 Task: Add a condition where "Hours since ticket status open Is 60" in pending tickets.
Action: Mouse moved to (323, 472)
Screenshot: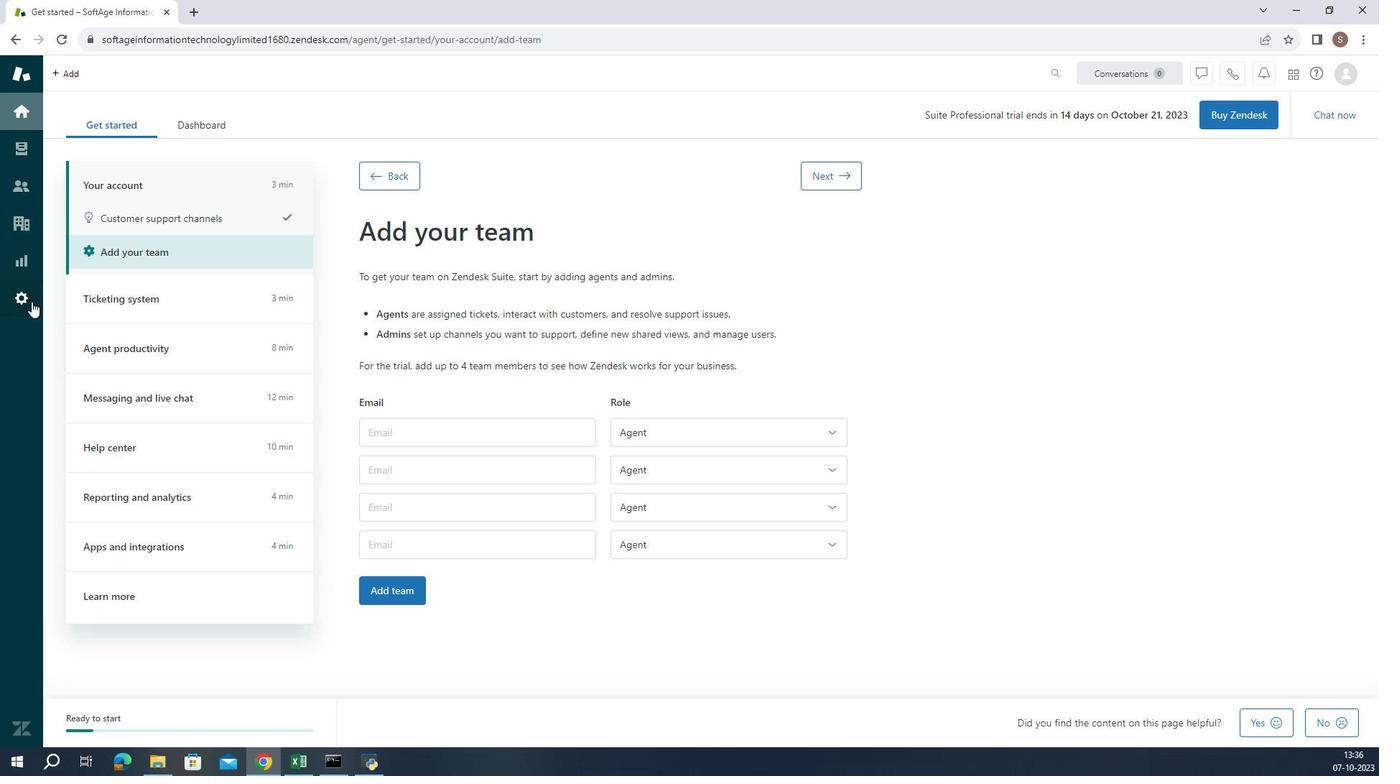 
Action: Mouse pressed left at (323, 472)
Screenshot: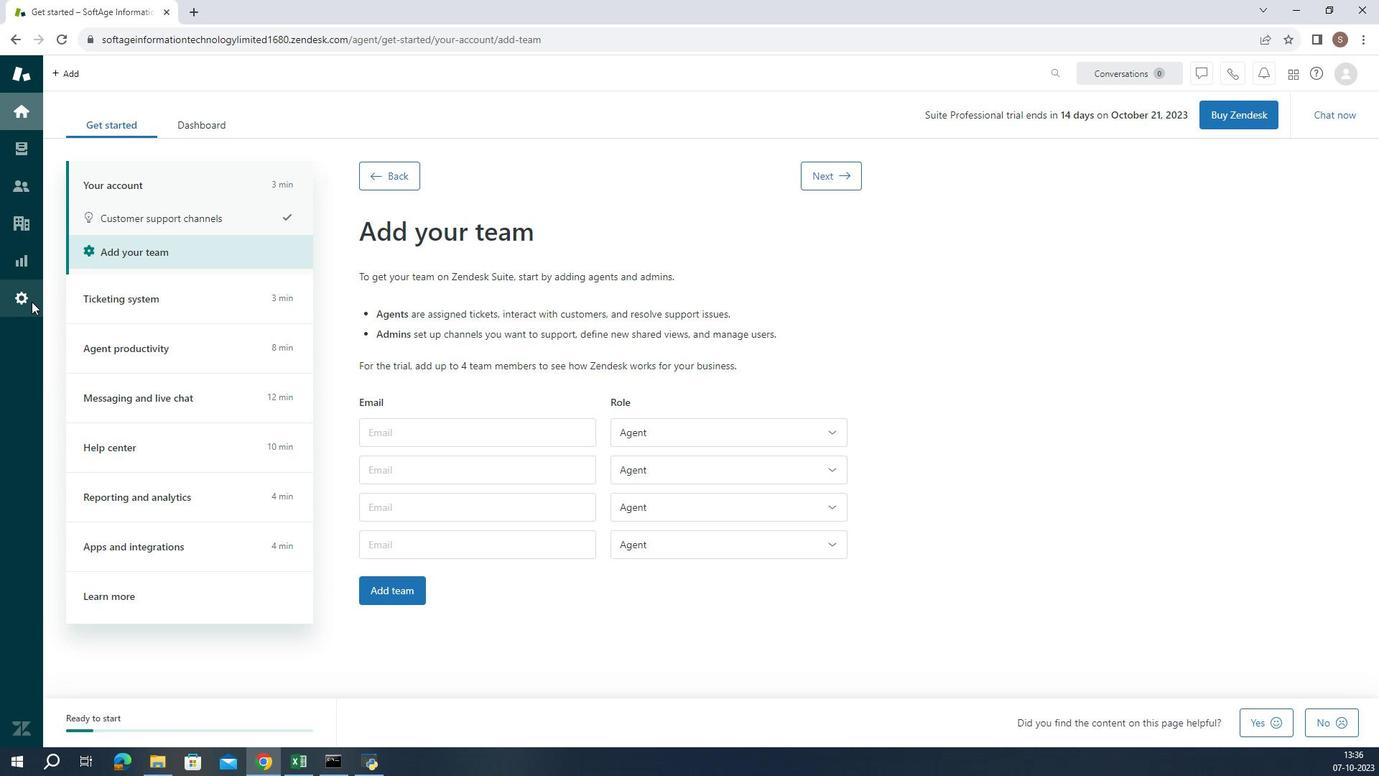 
Action: Mouse moved to (515, 498)
Screenshot: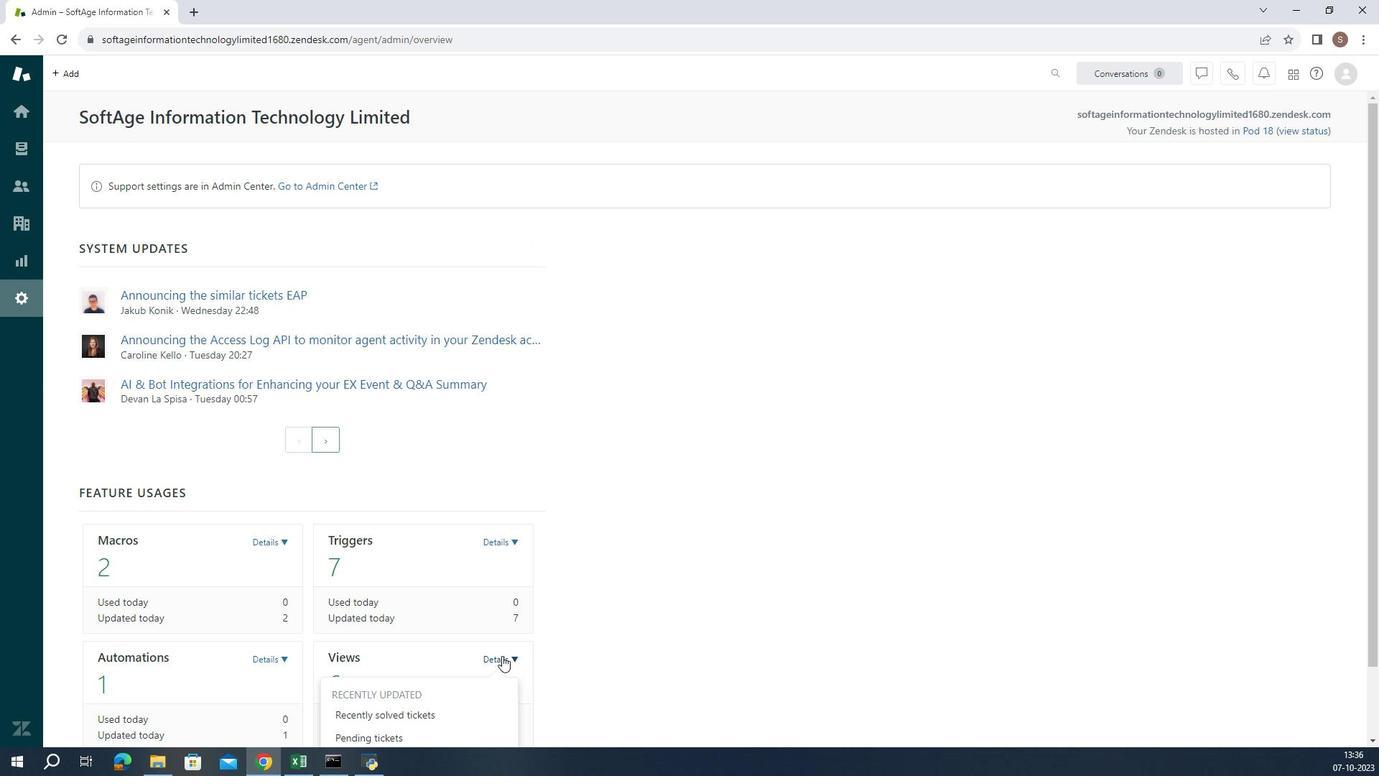 
Action: Mouse pressed left at (515, 498)
Screenshot: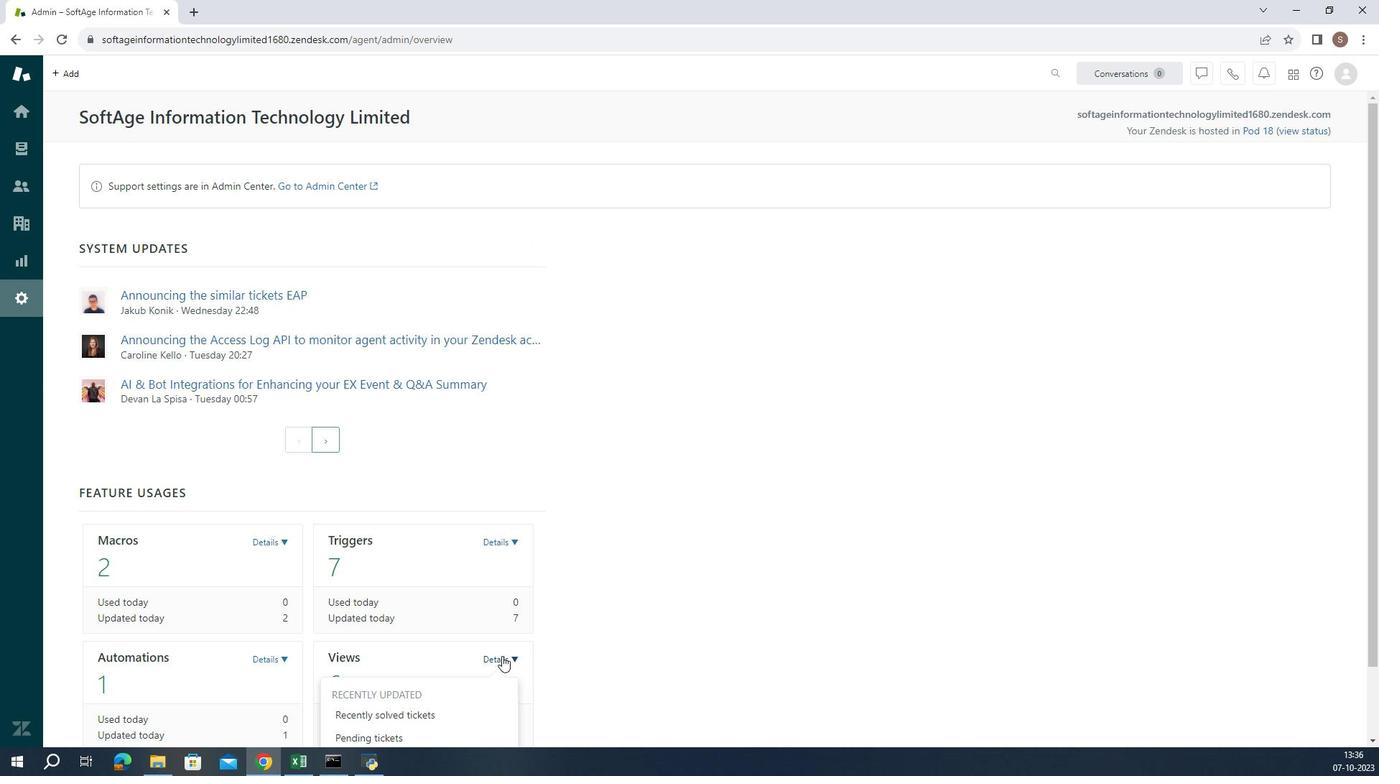 
Action: Mouse moved to (493, 503)
Screenshot: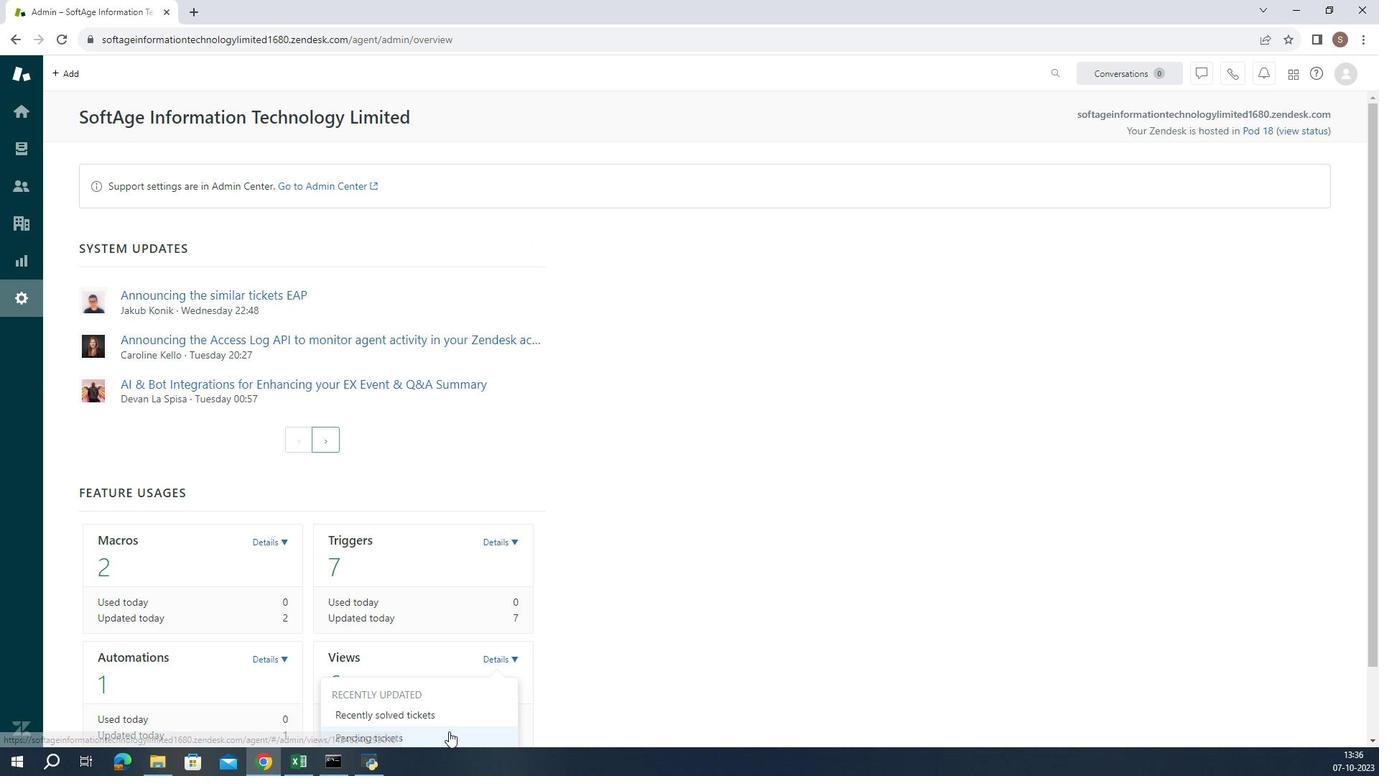 
Action: Mouse pressed left at (493, 503)
Screenshot: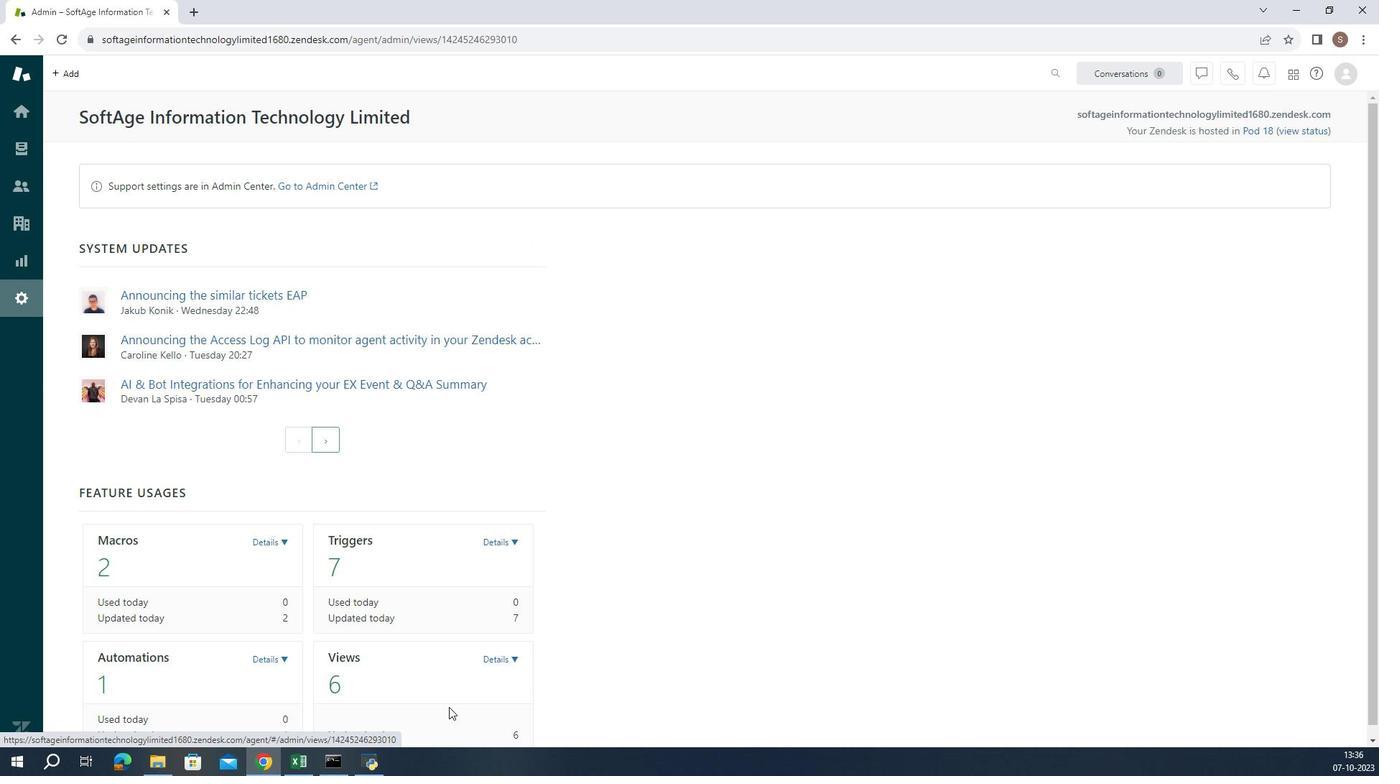 
Action: Mouse moved to (418, 485)
Screenshot: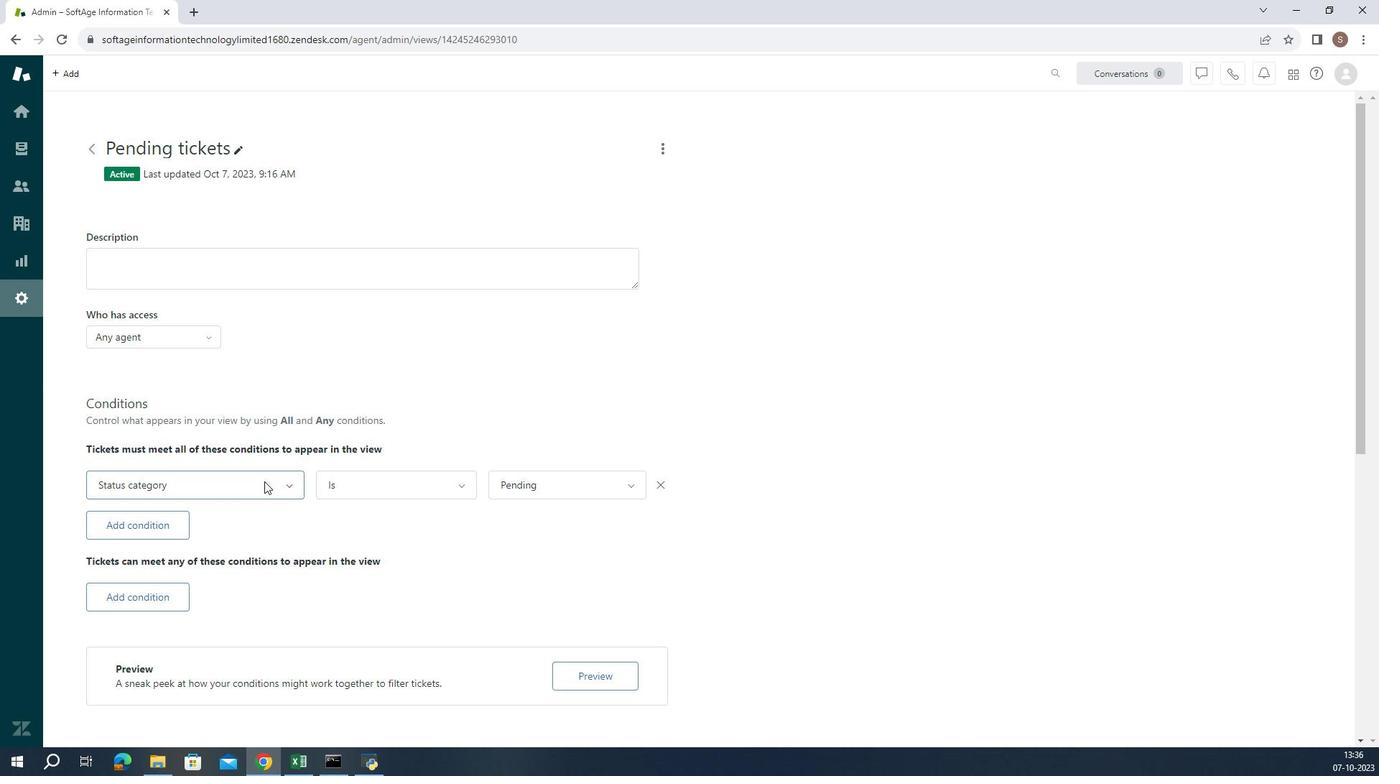 
Action: Mouse pressed left at (418, 485)
Screenshot: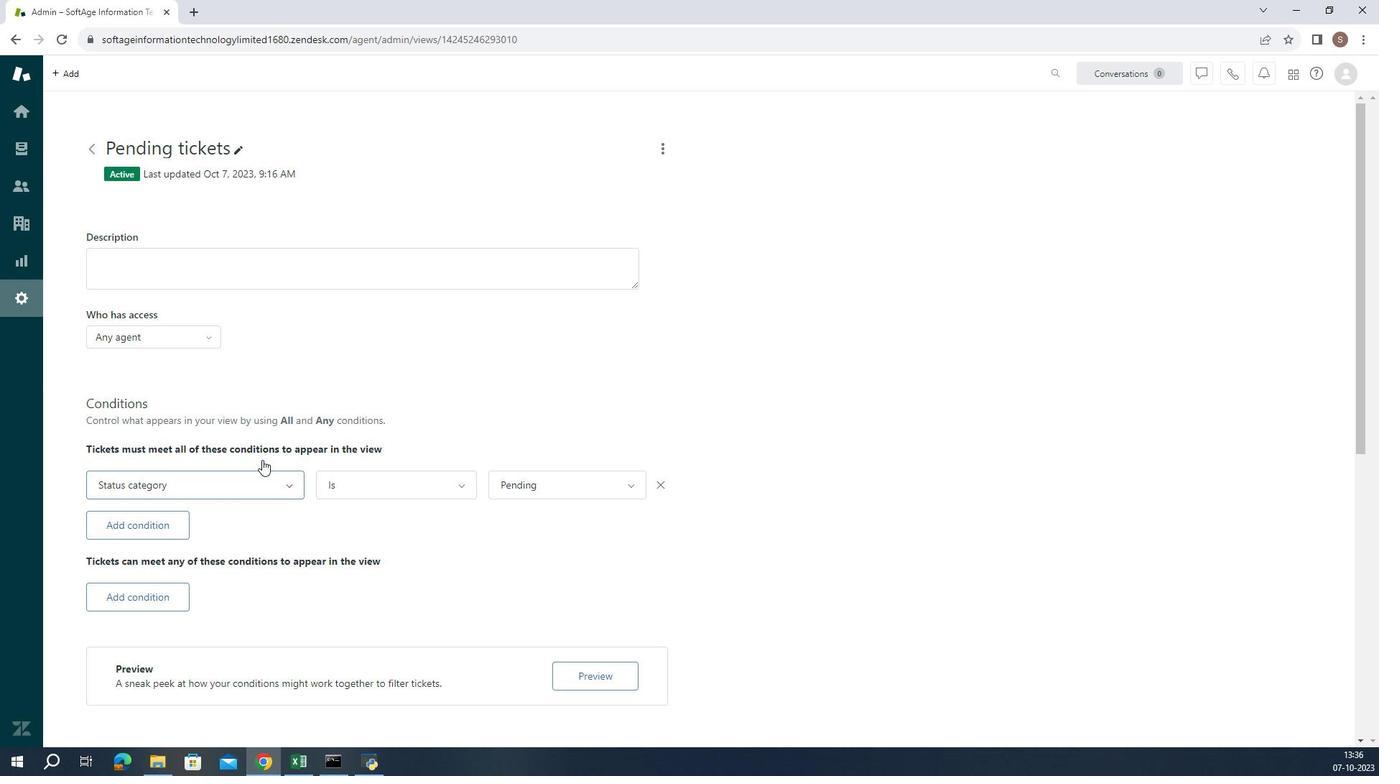 
Action: Mouse moved to (416, 477)
Screenshot: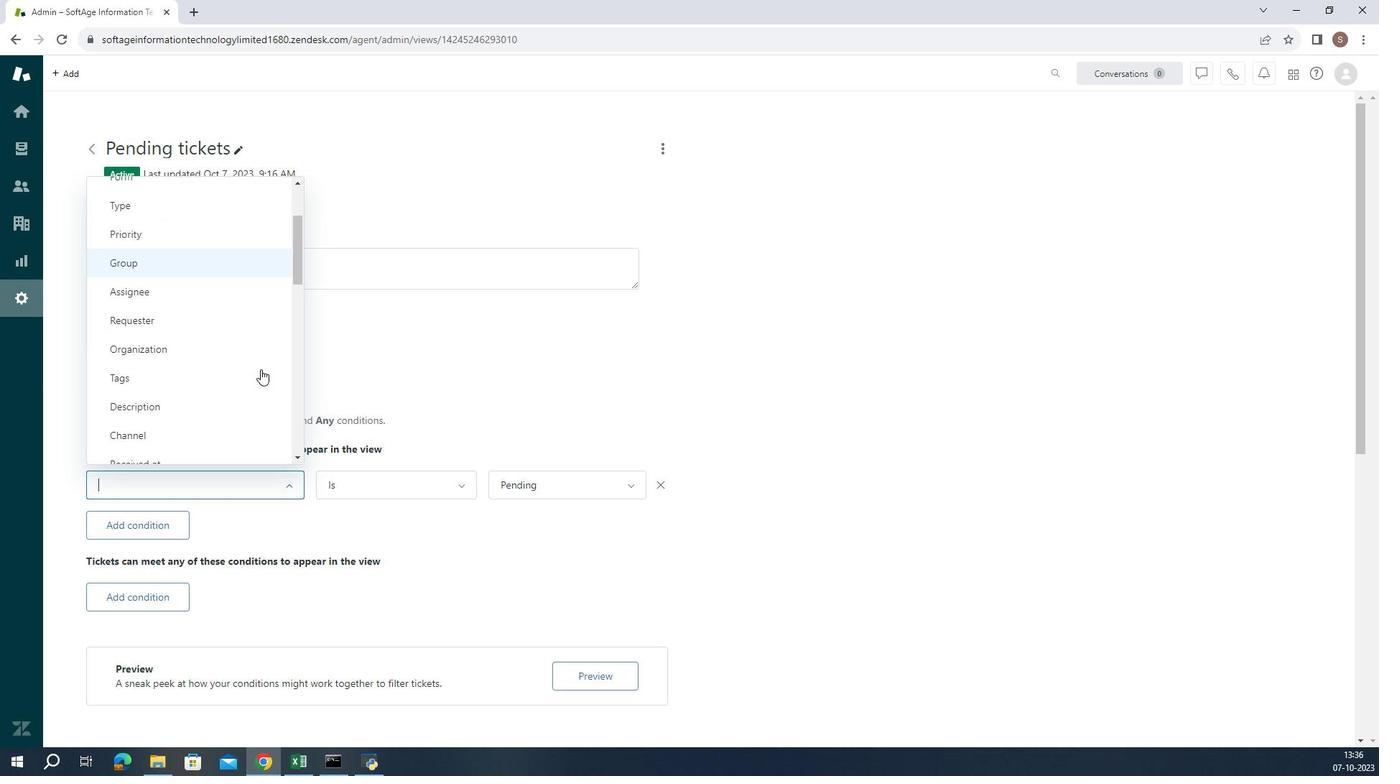 
Action: Mouse scrolled (416, 477) with delta (0, 0)
Screenshot: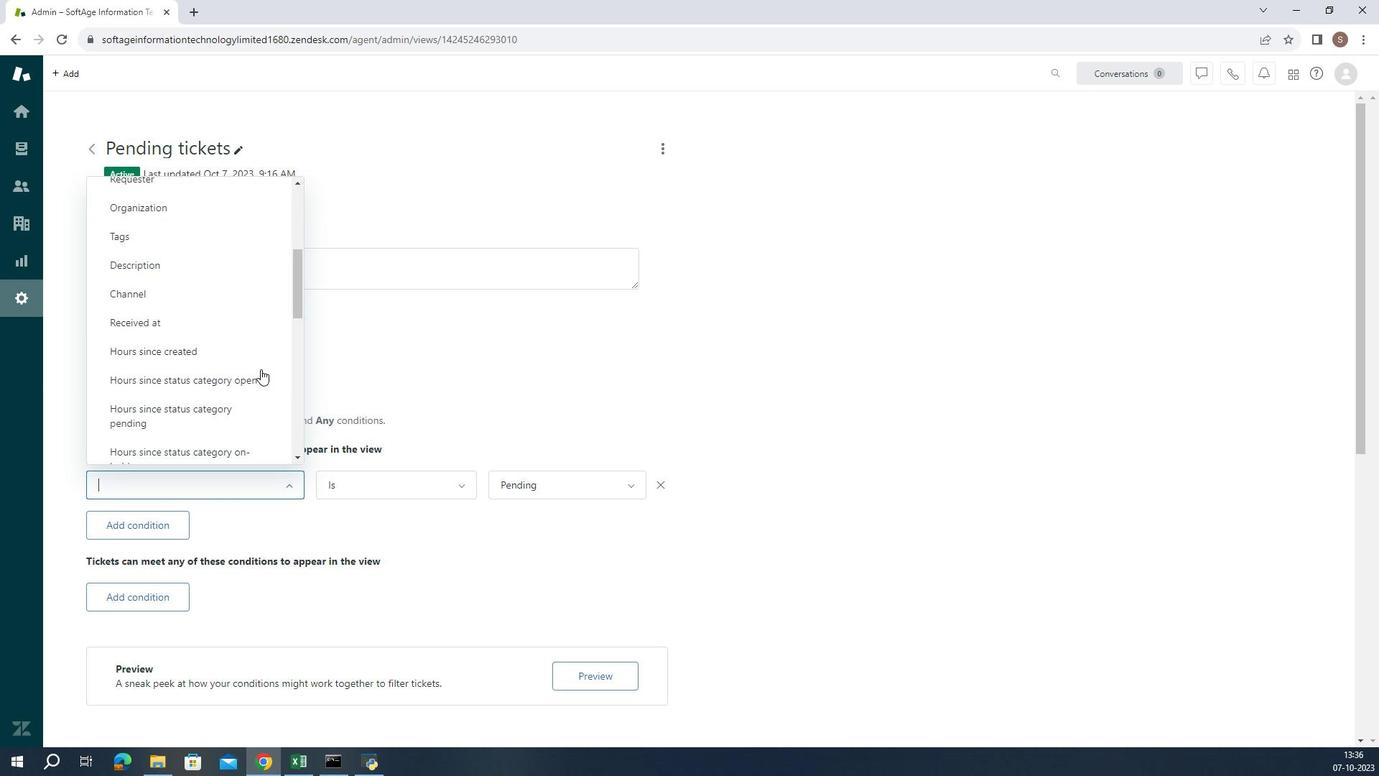 
Action: Mouse scrolled (416, 477) with delta (0, 0)
Screenshot: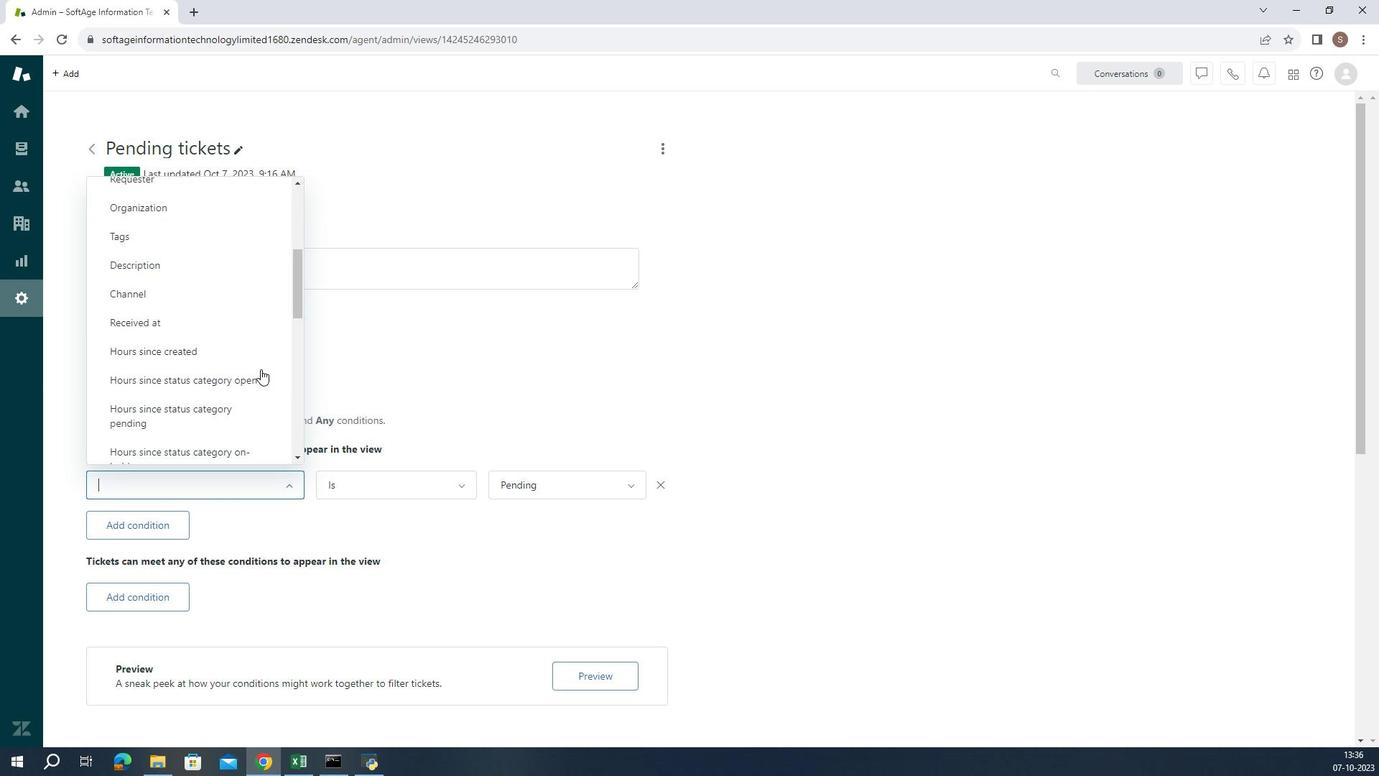 
Action: Mouse scrolled (416, 477) with delta (0, 0)
Screenshot: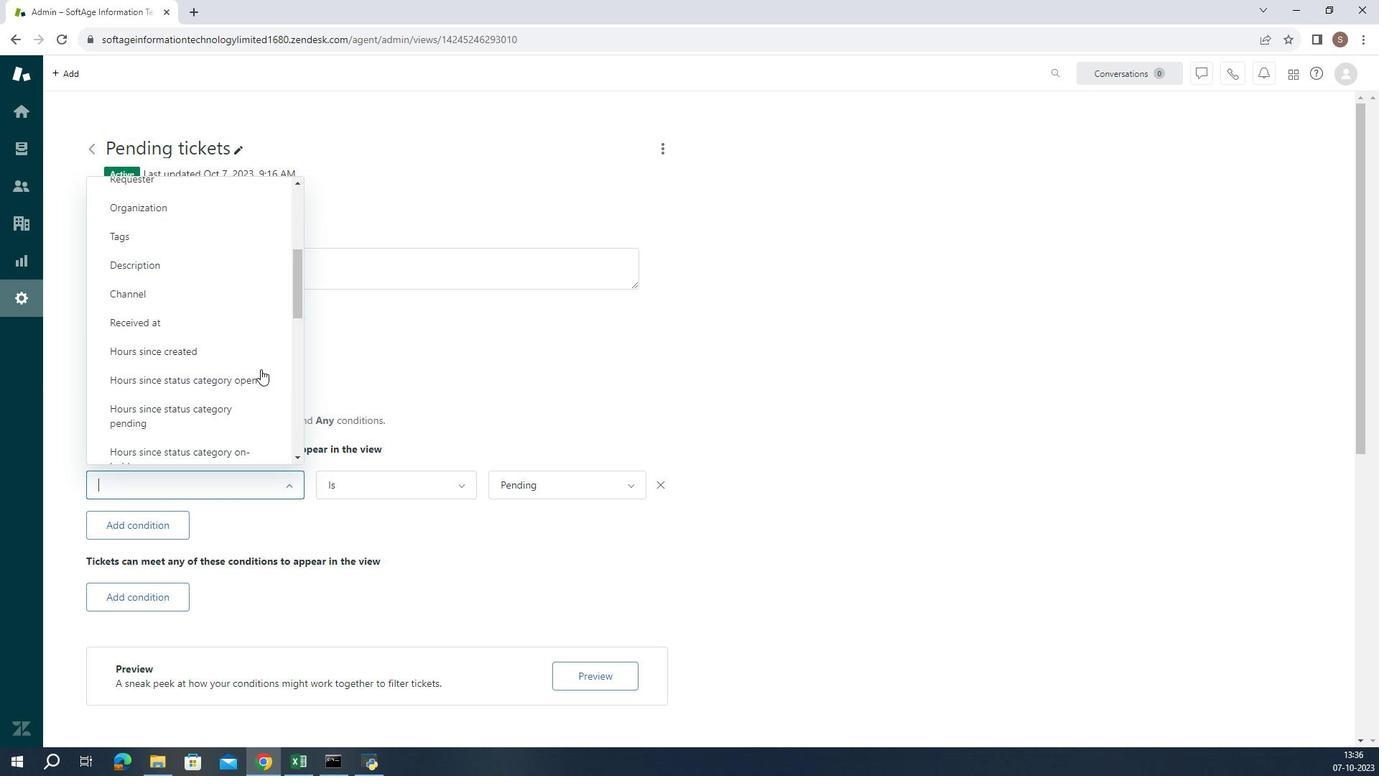 
Action: Mouse scrolled (416, 477) with delta (0, 0)
Screenshot: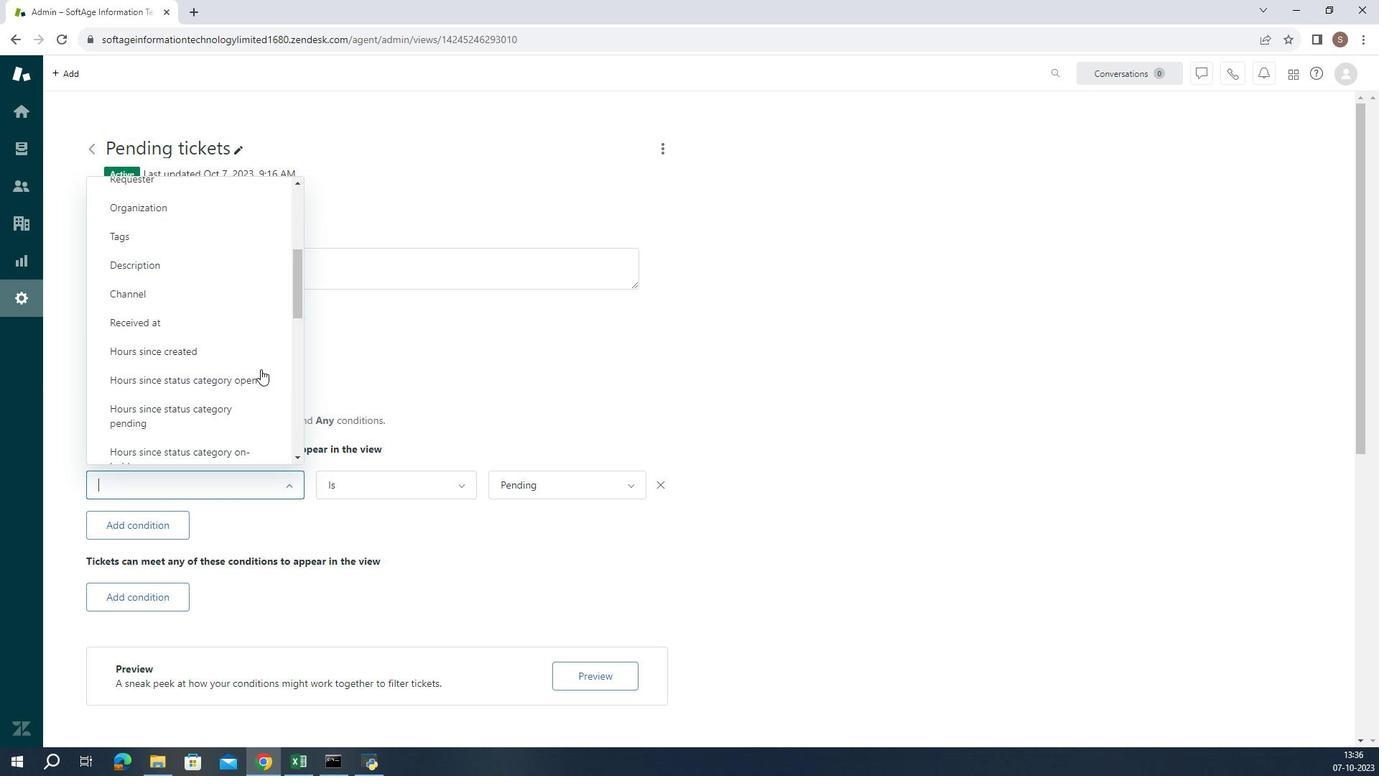 
Action: Mouse scrolled (416, 477) with delta (0, 0)
Screenshot: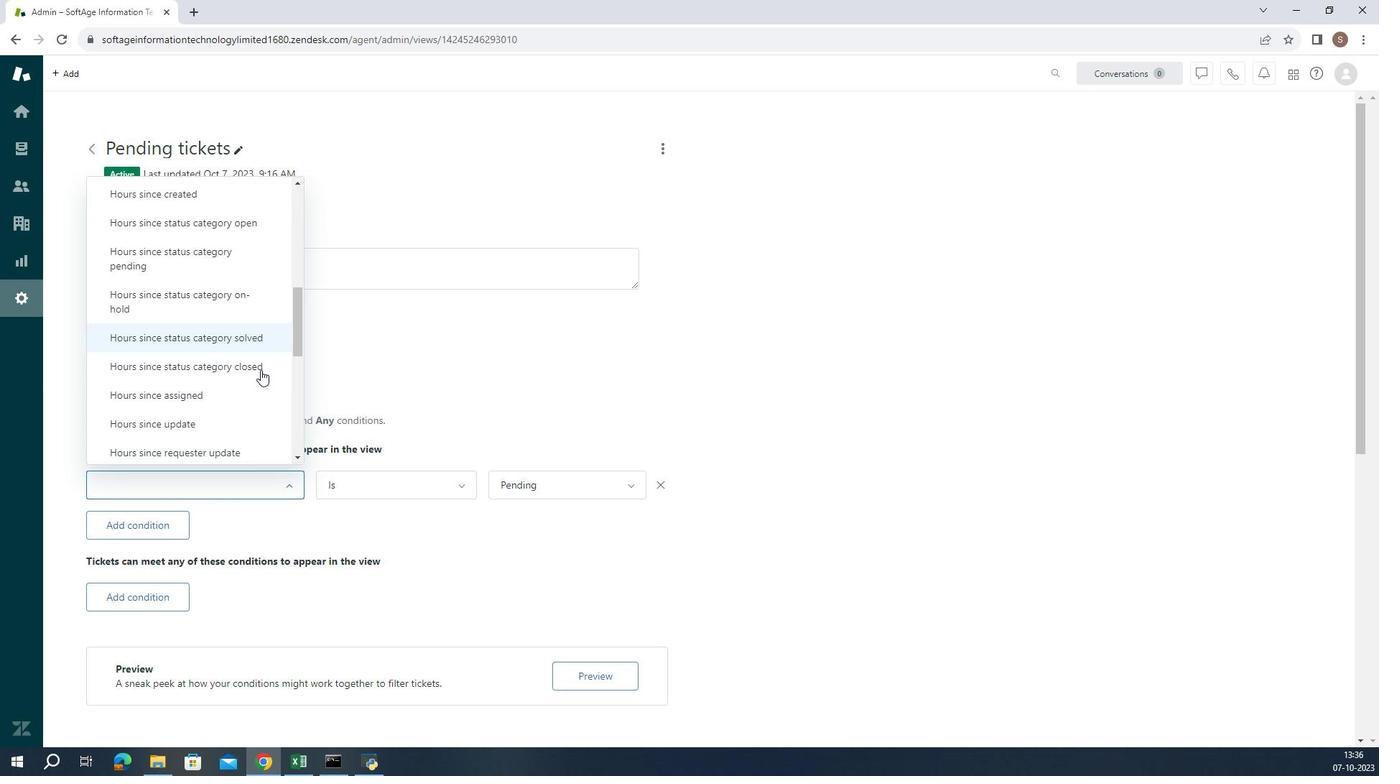 
Action: Mouse scrolled (416, 477) with delta (0, 0)
Screenshot: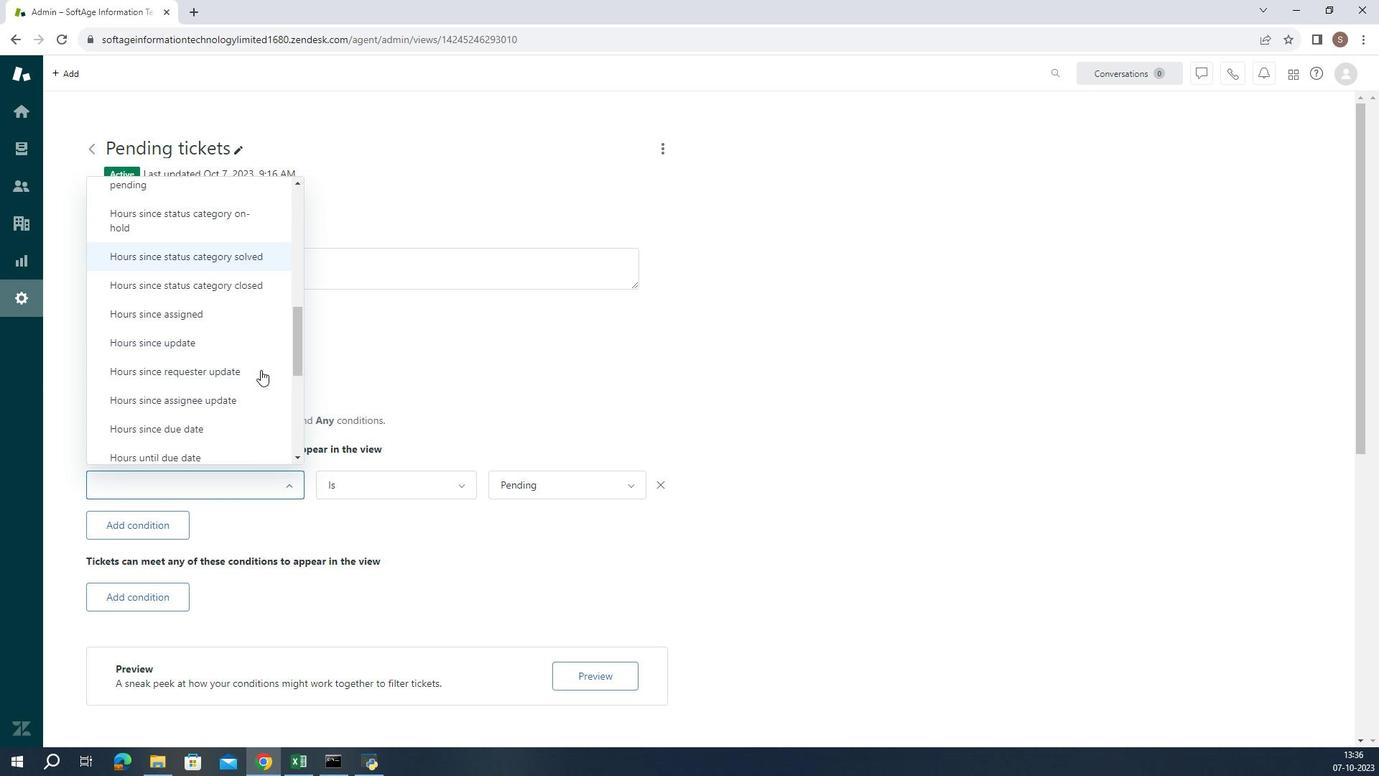 
Action: Mouse scrolled (416, 477) with delta (0, 0)
Screenshot: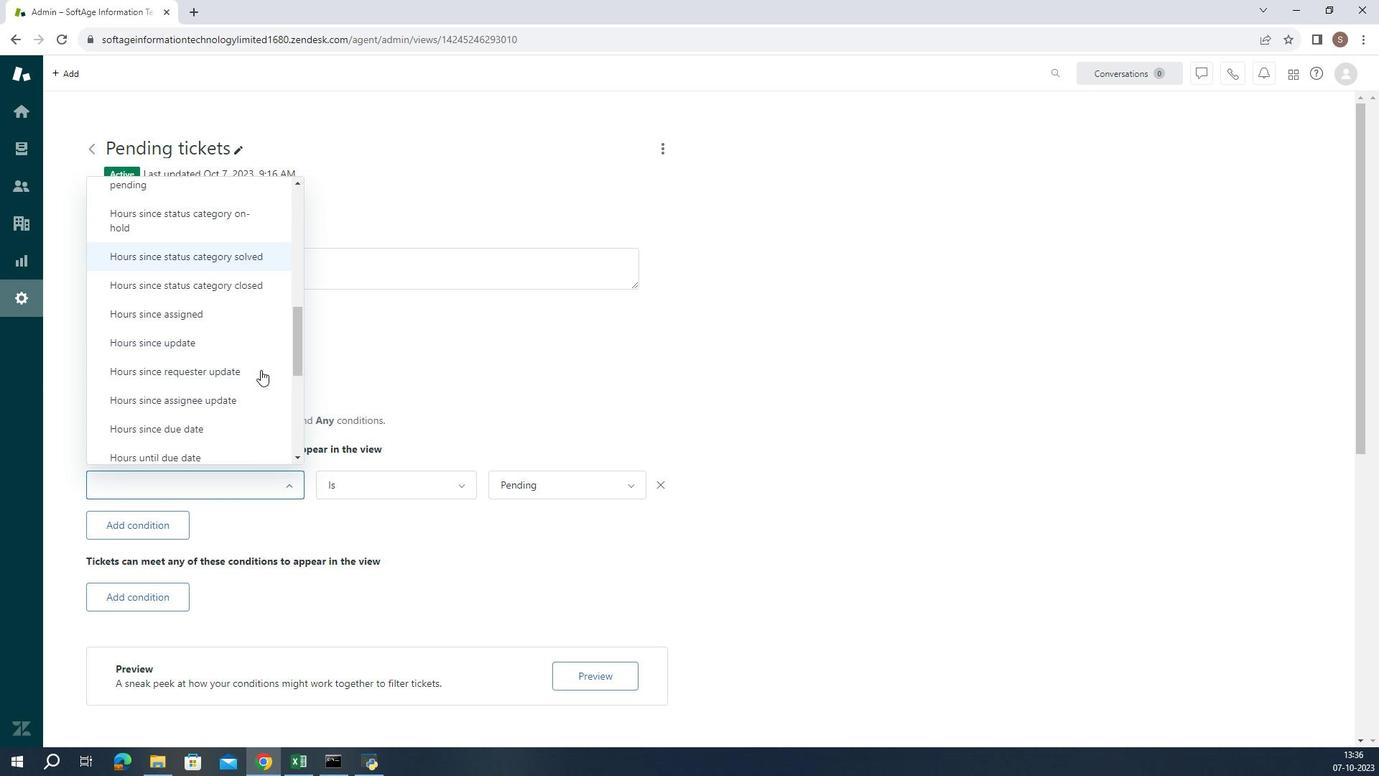
Action: Mouse moved to (408, 477)
Screenshot: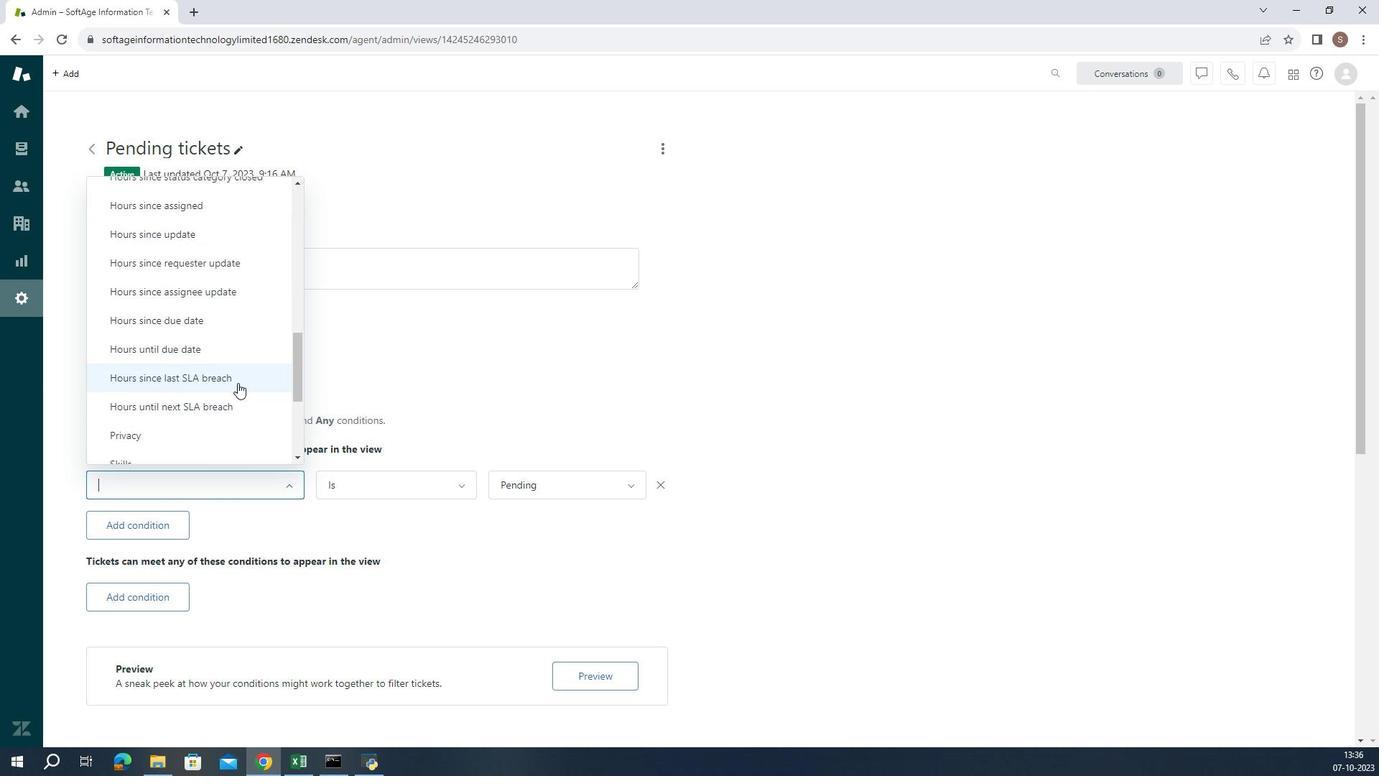 
Action: Mouse scrolled (408, 477) with delta (0, 0)
Screenshot: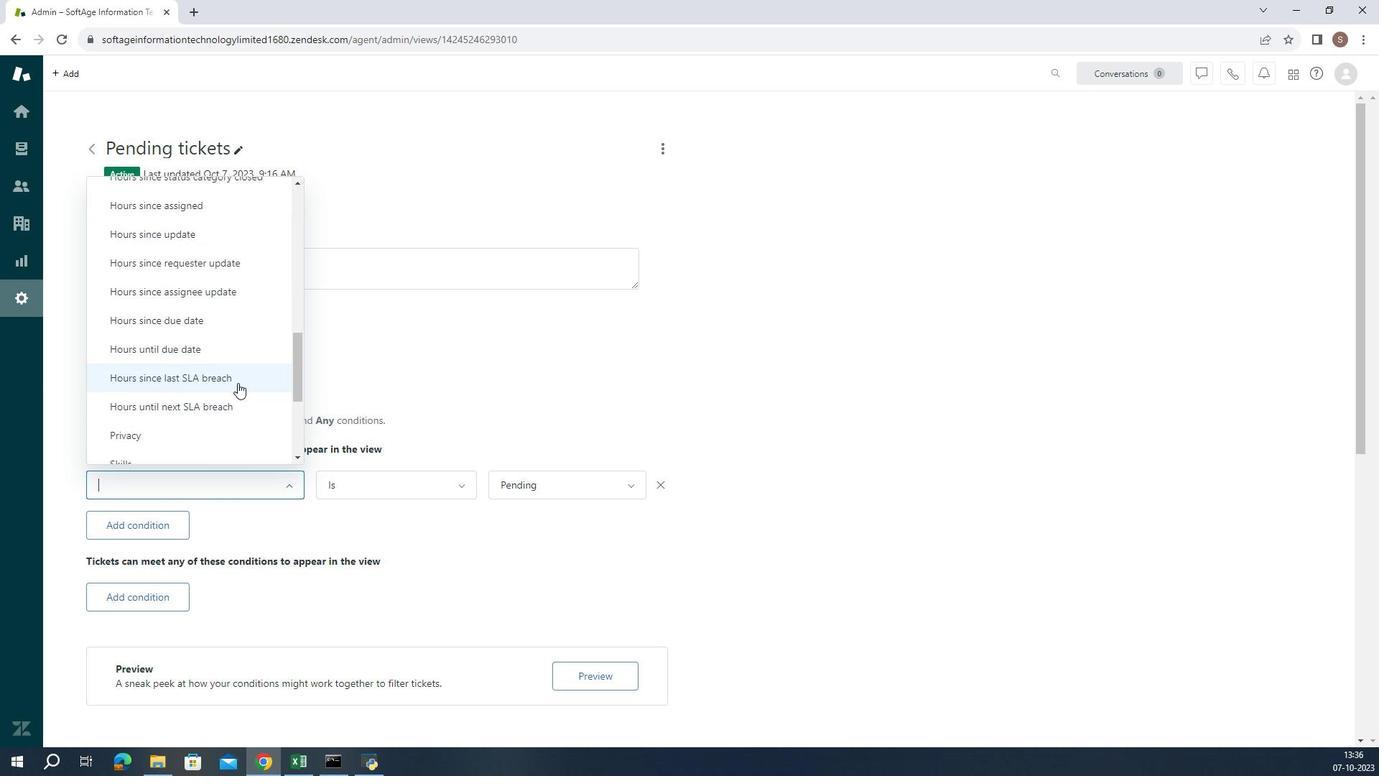 
Action: Mouse moved to (407, 477)
Screenshot: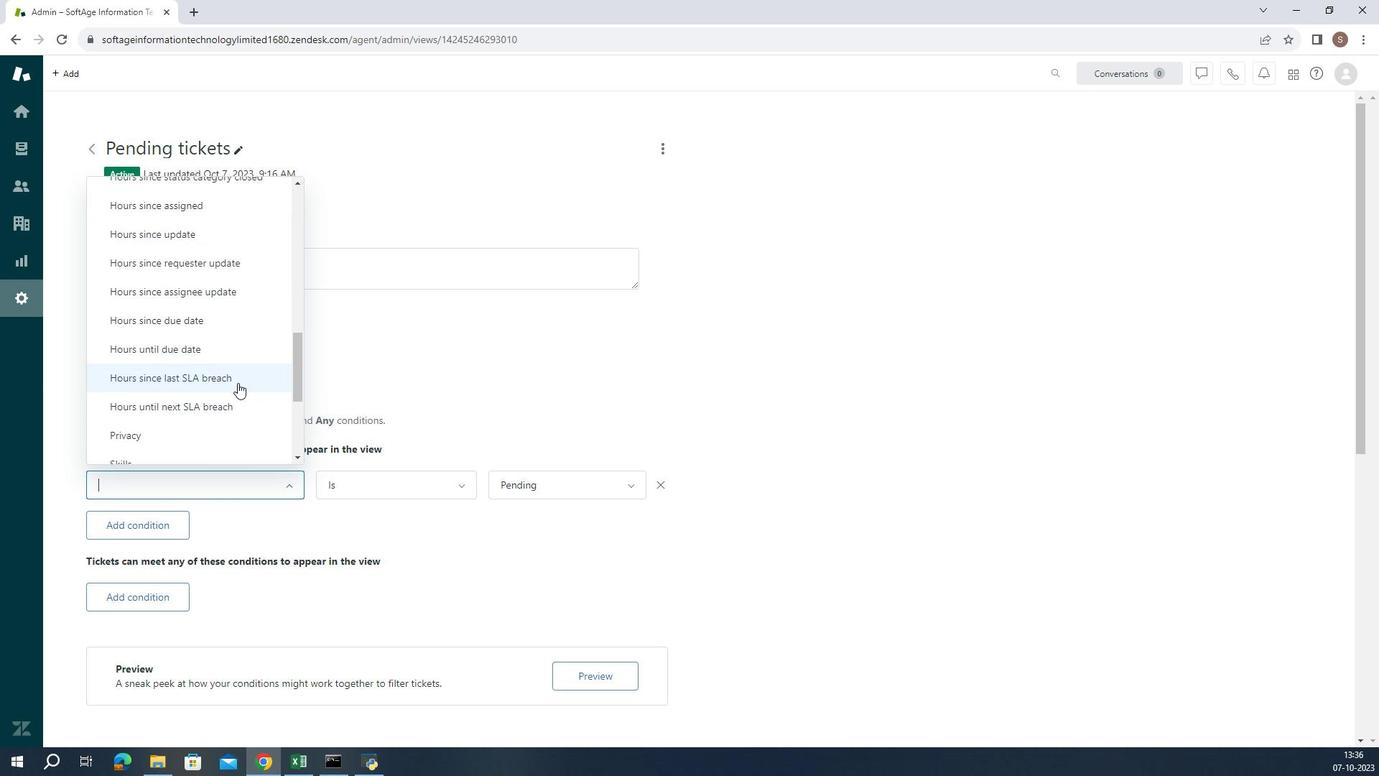 
Action: Mouse scrolled (407, 477) with delta (0, 0)
Screenshot: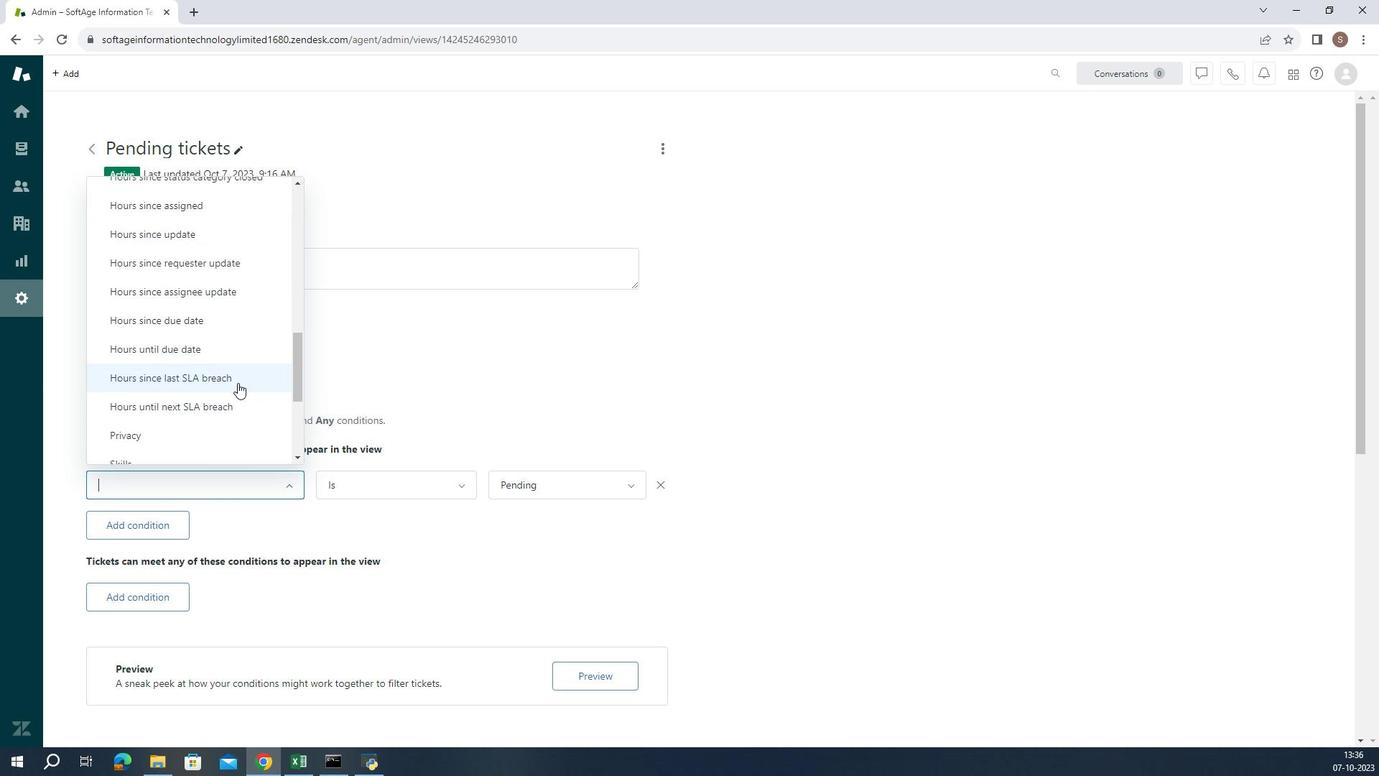 
Action: Mouse moved to (400, 477)
Screenshot: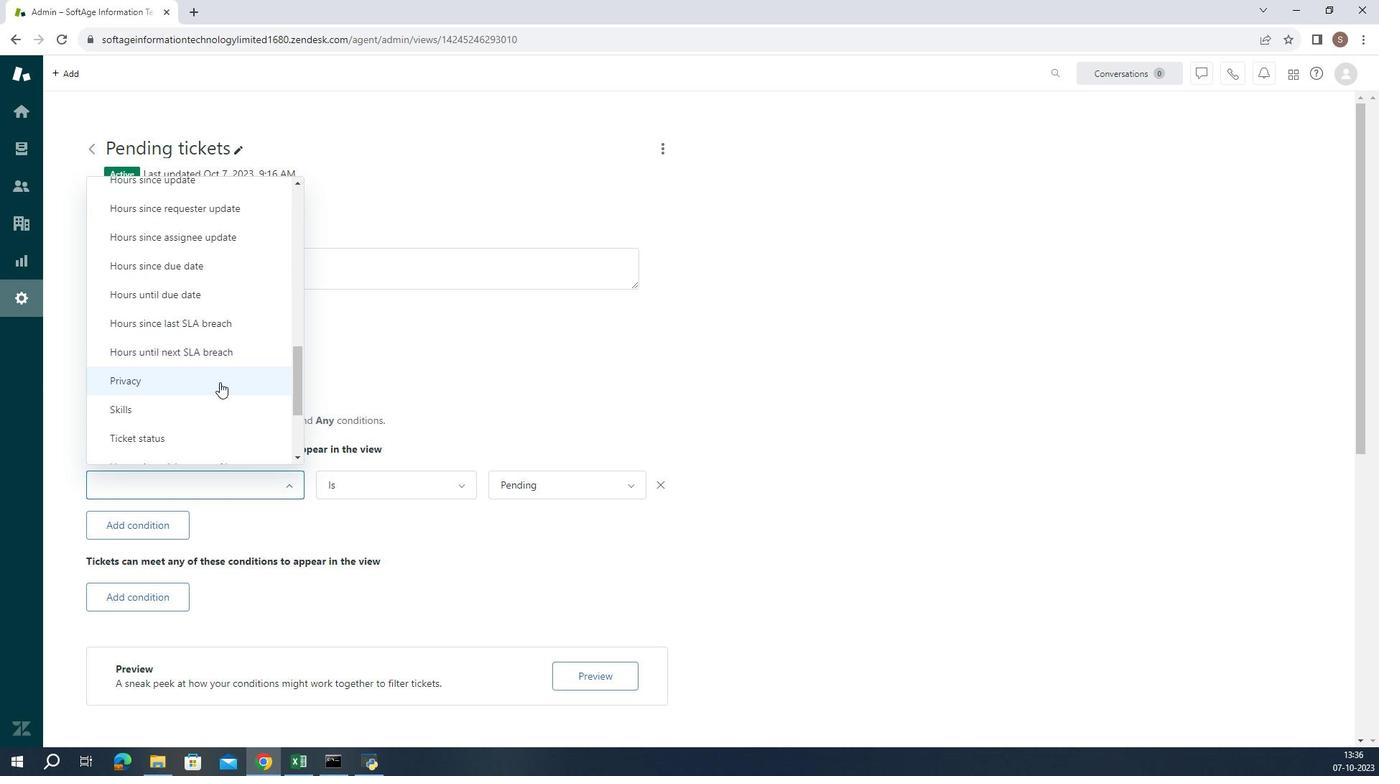 
Action: Mouse scrolled (400, 477) with delta (0, 0)
Screenshot: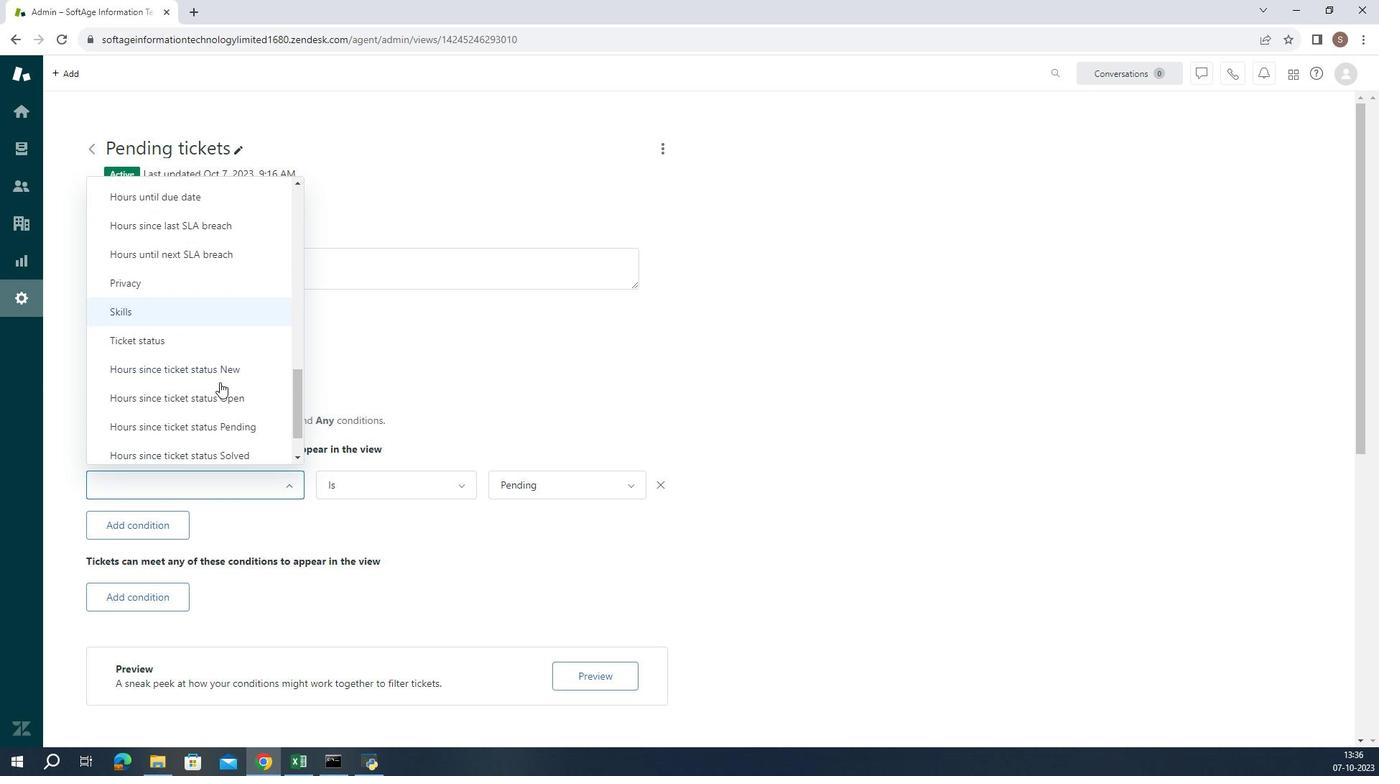 
Action: Mouse scrolled (400, 477) with delta (0, 0)
Screenshot: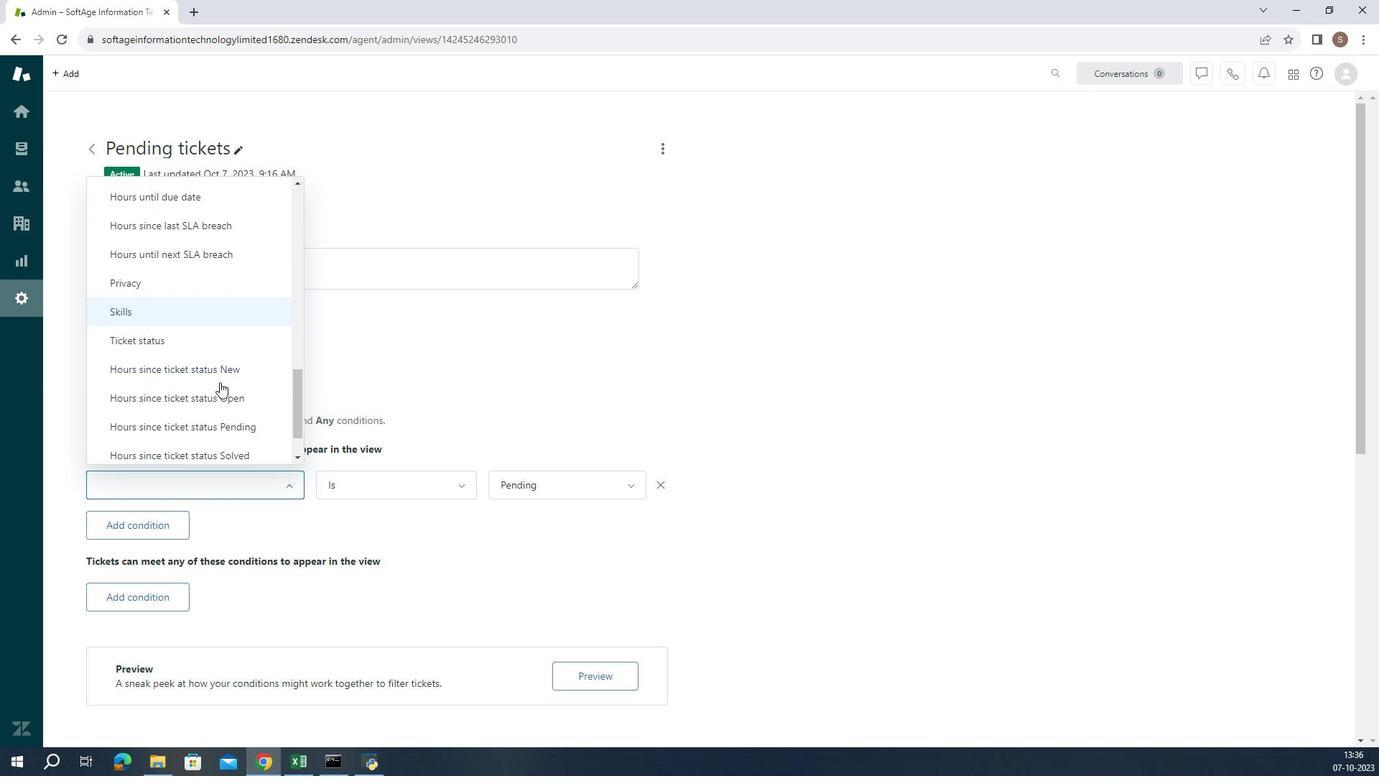 
Action: Mouse moved to (401, 477)
Screenshot: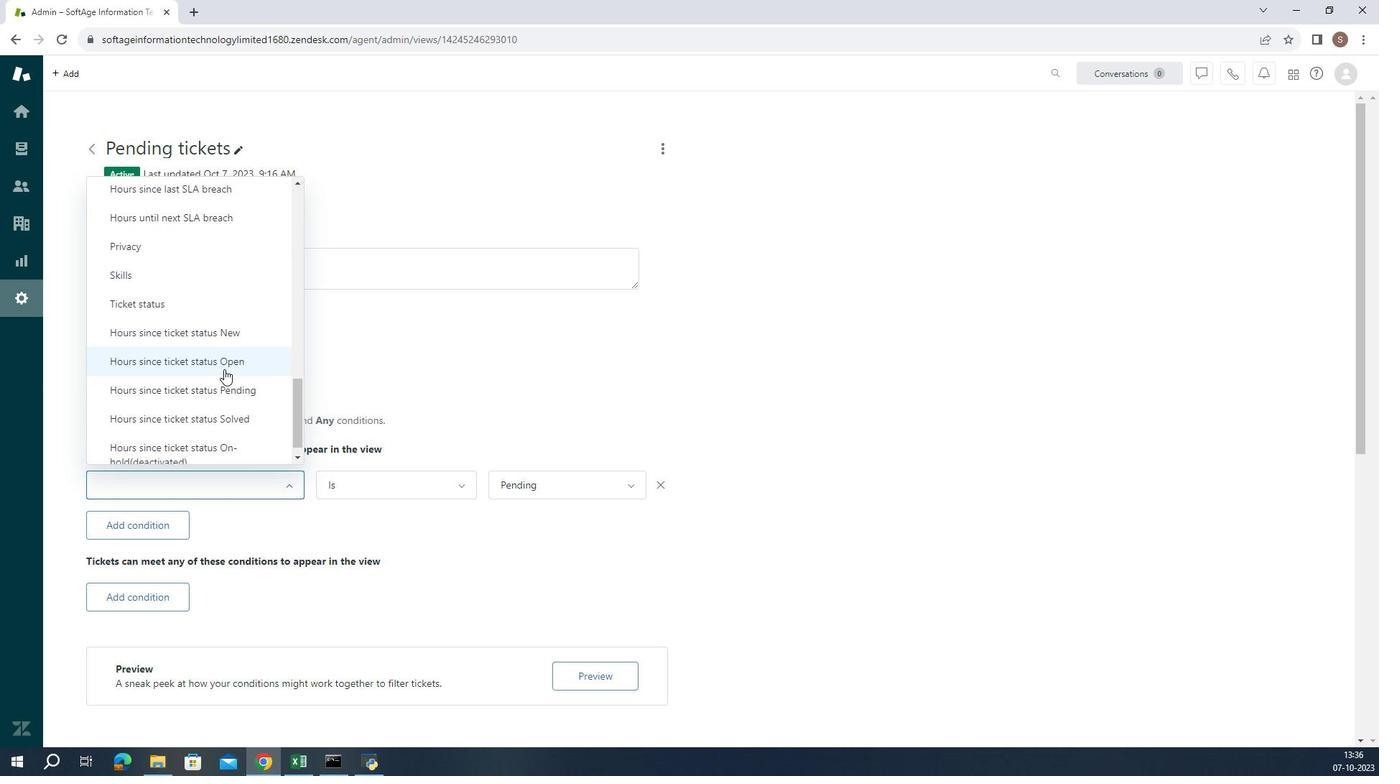 
Action: Mouse pressed left at (401, 477)
Screenshot: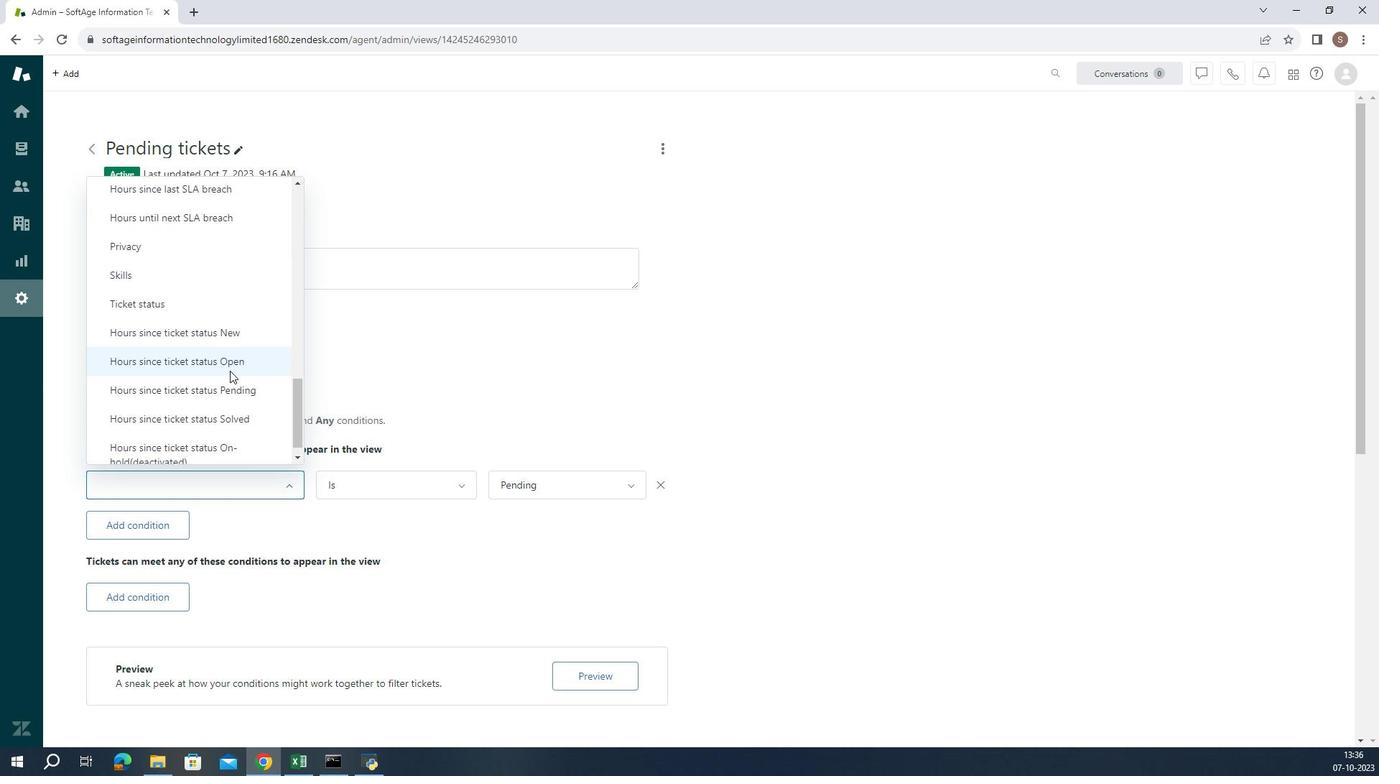 
Action: Mouse moved to (476, 485)
Screenshot: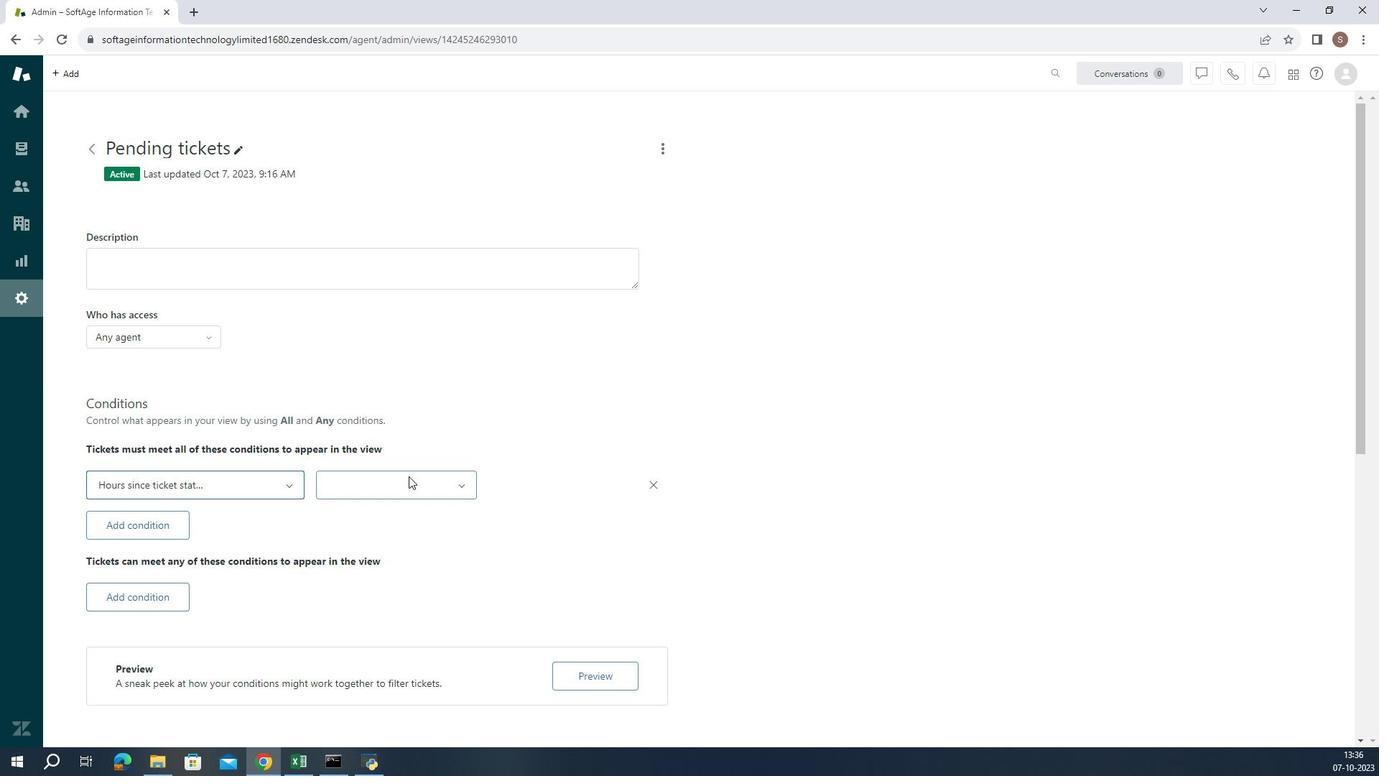 
Action: Mouse pressed left at (476, 485)
Screenshot: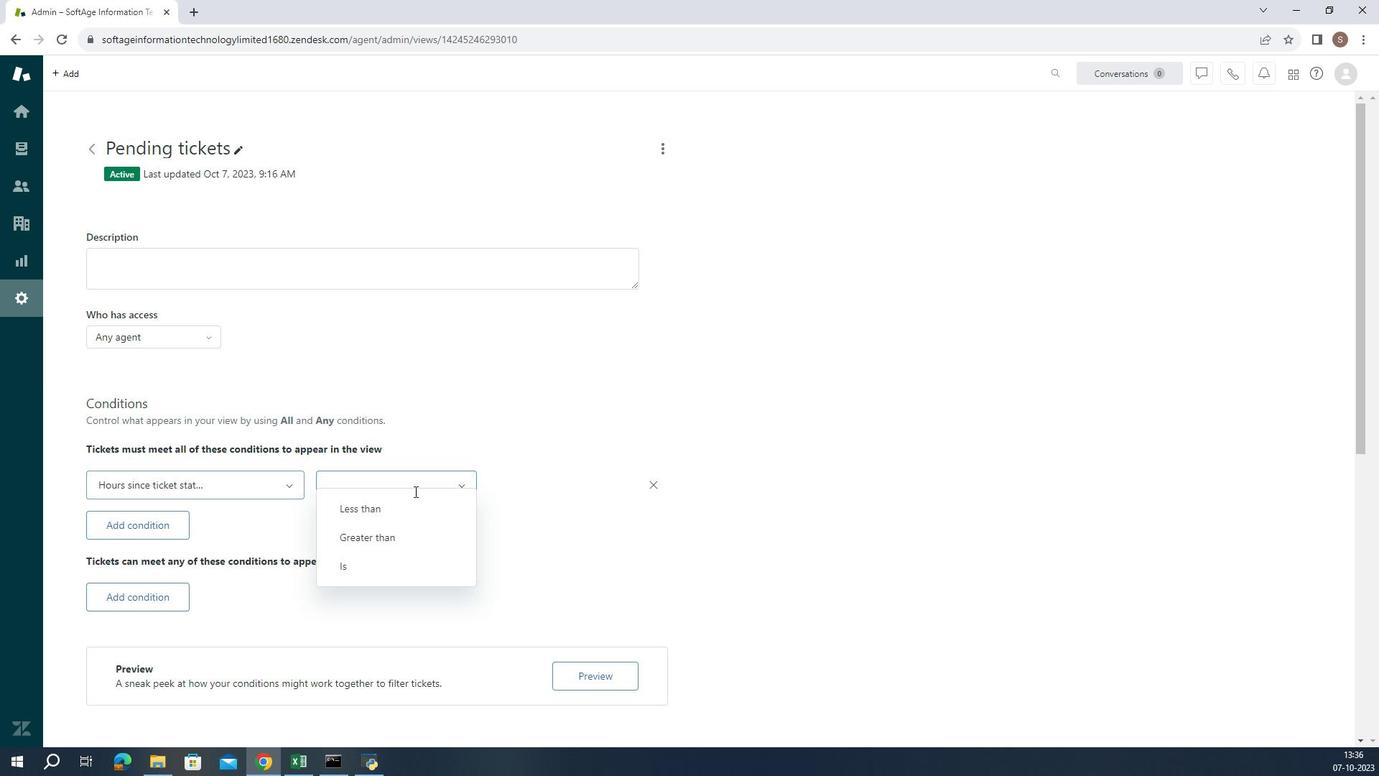 
Action: Mouse moved to (477, 493)
Screenshot: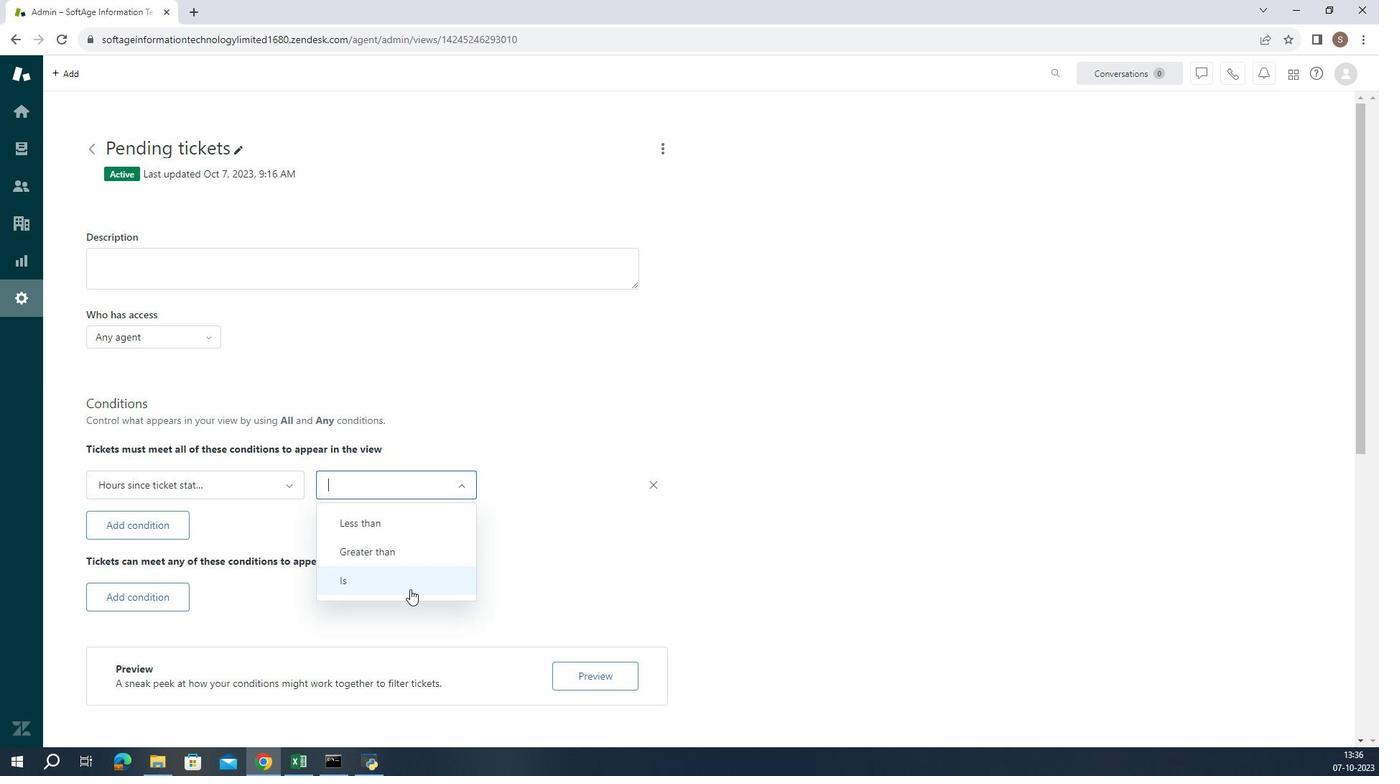 
Action: Mouse pressed left at (477, 493)
Screenshot: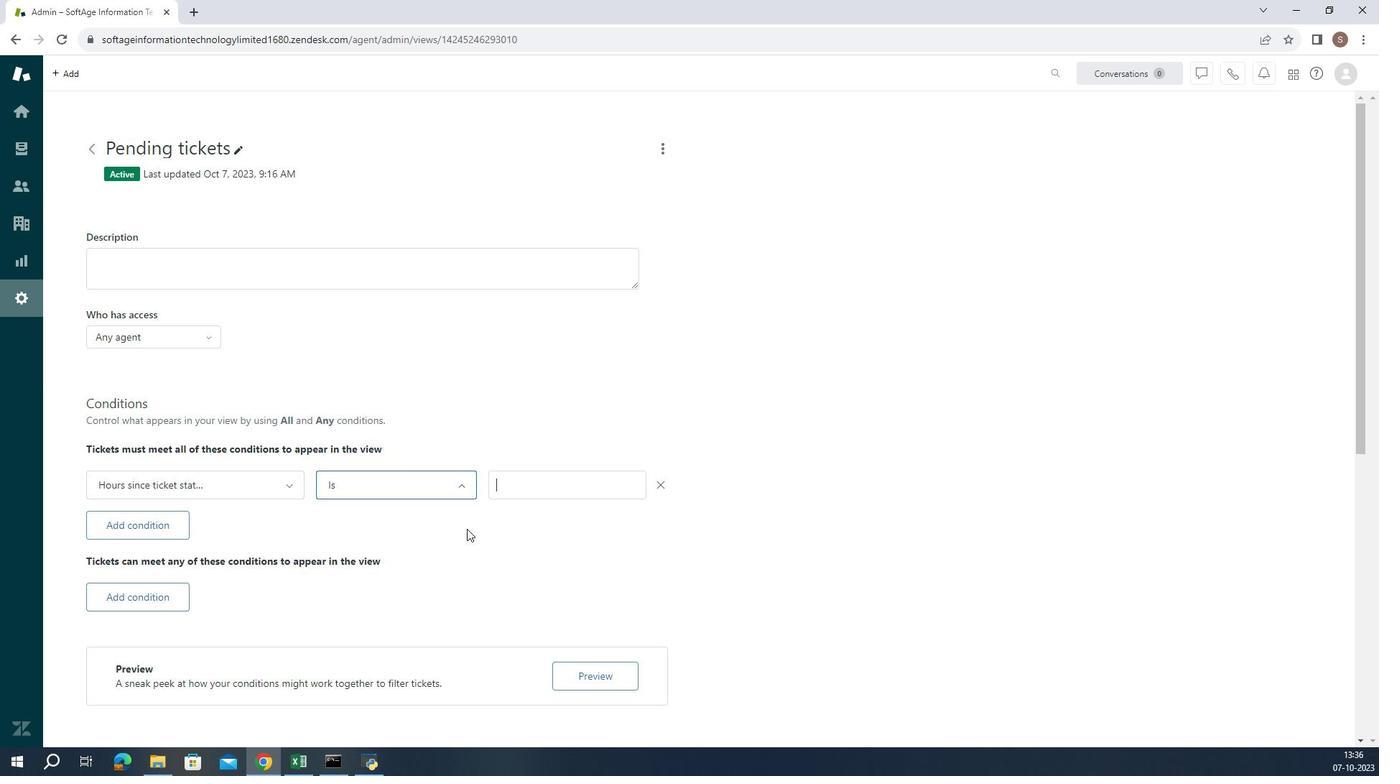 
Action: Mouse moved to (526, 485)
Screenshot: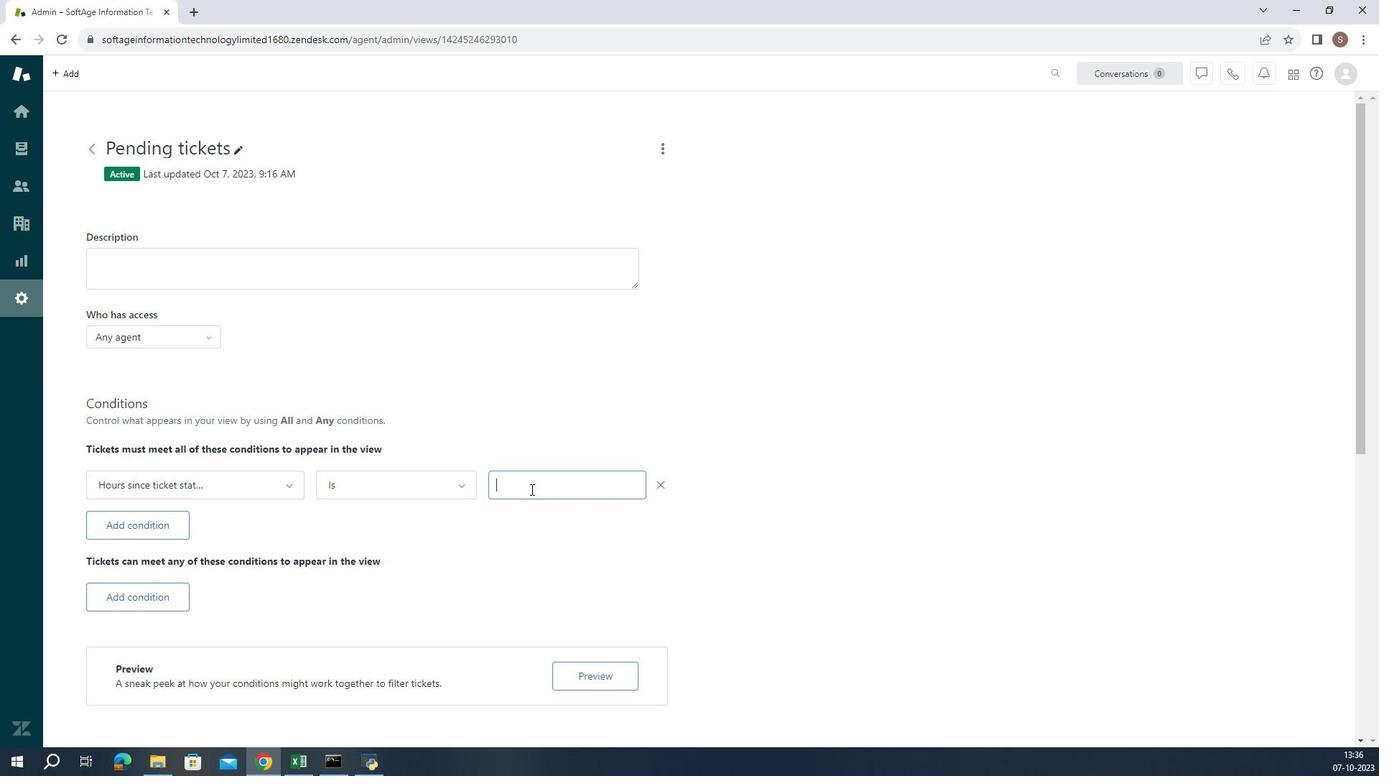 
Action: Mouse pressed left at (526, 485)
Screenshot: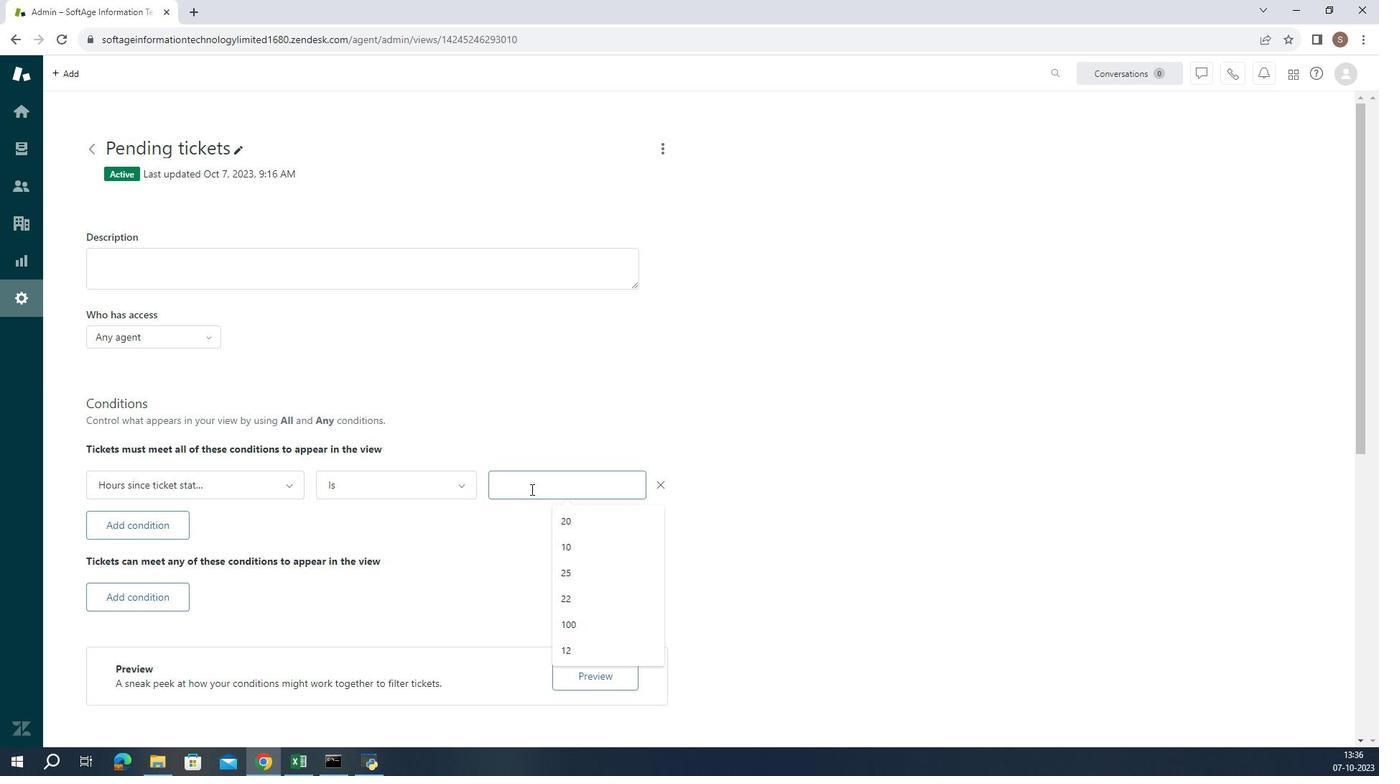 
Action: Mouse moved to (531, 485)
Screenshot: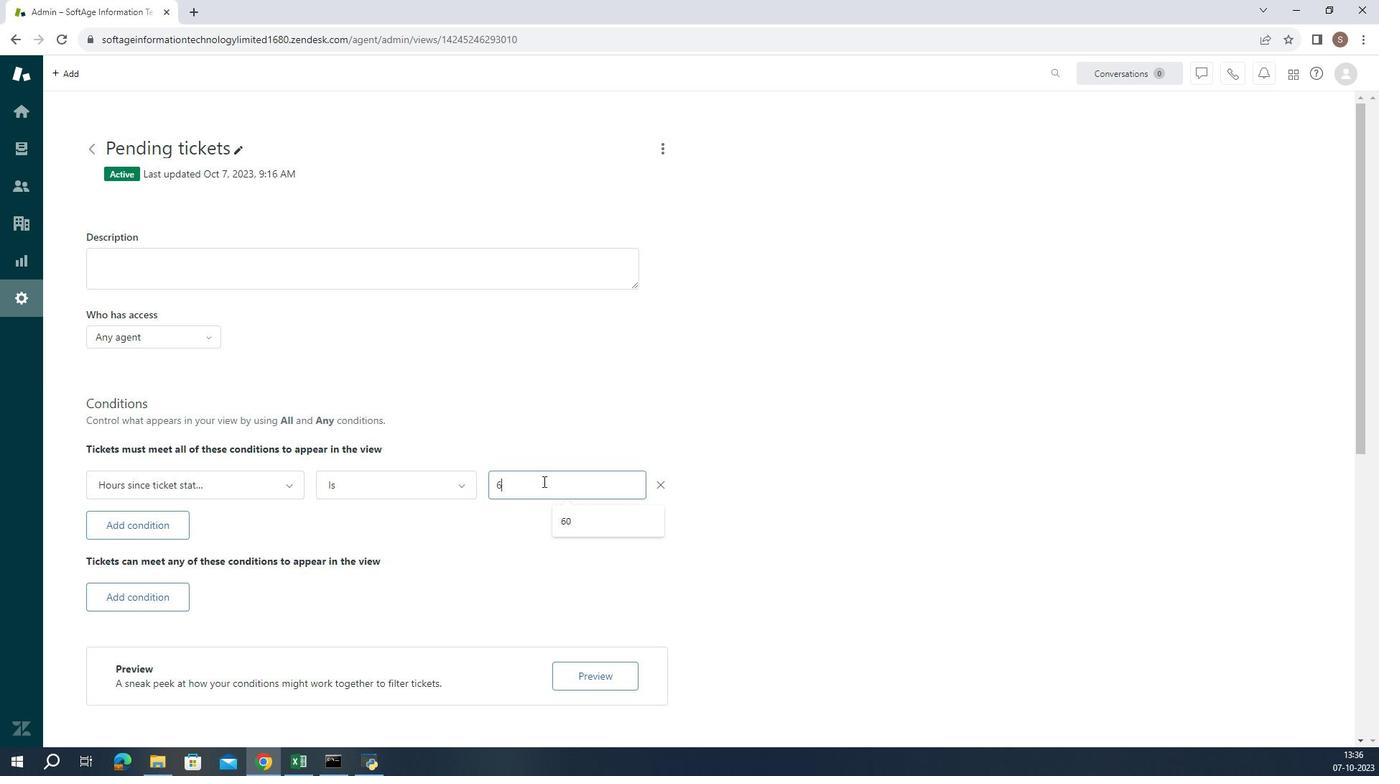 
Action: Key pressed 60
Screenshot: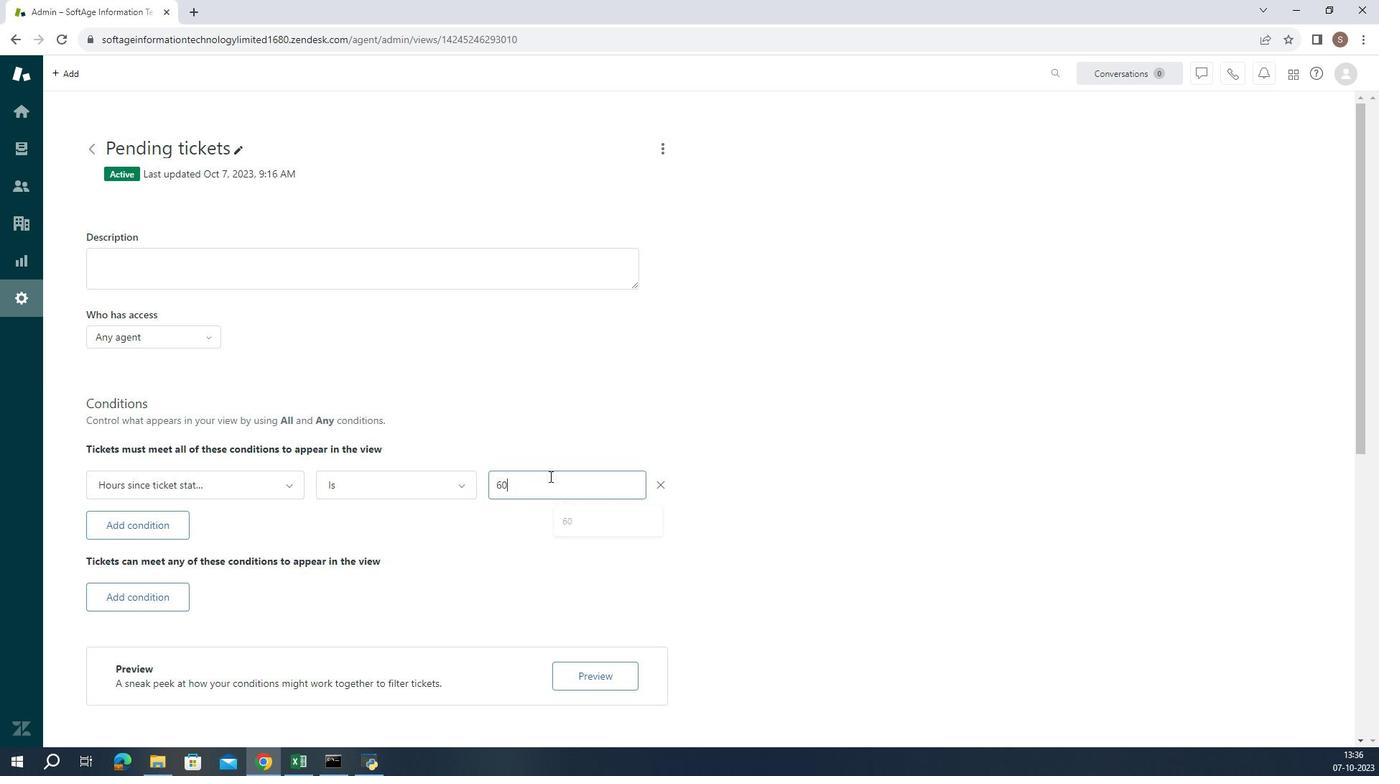 
Action: Mouse moved to (572, 481)
Screenshot: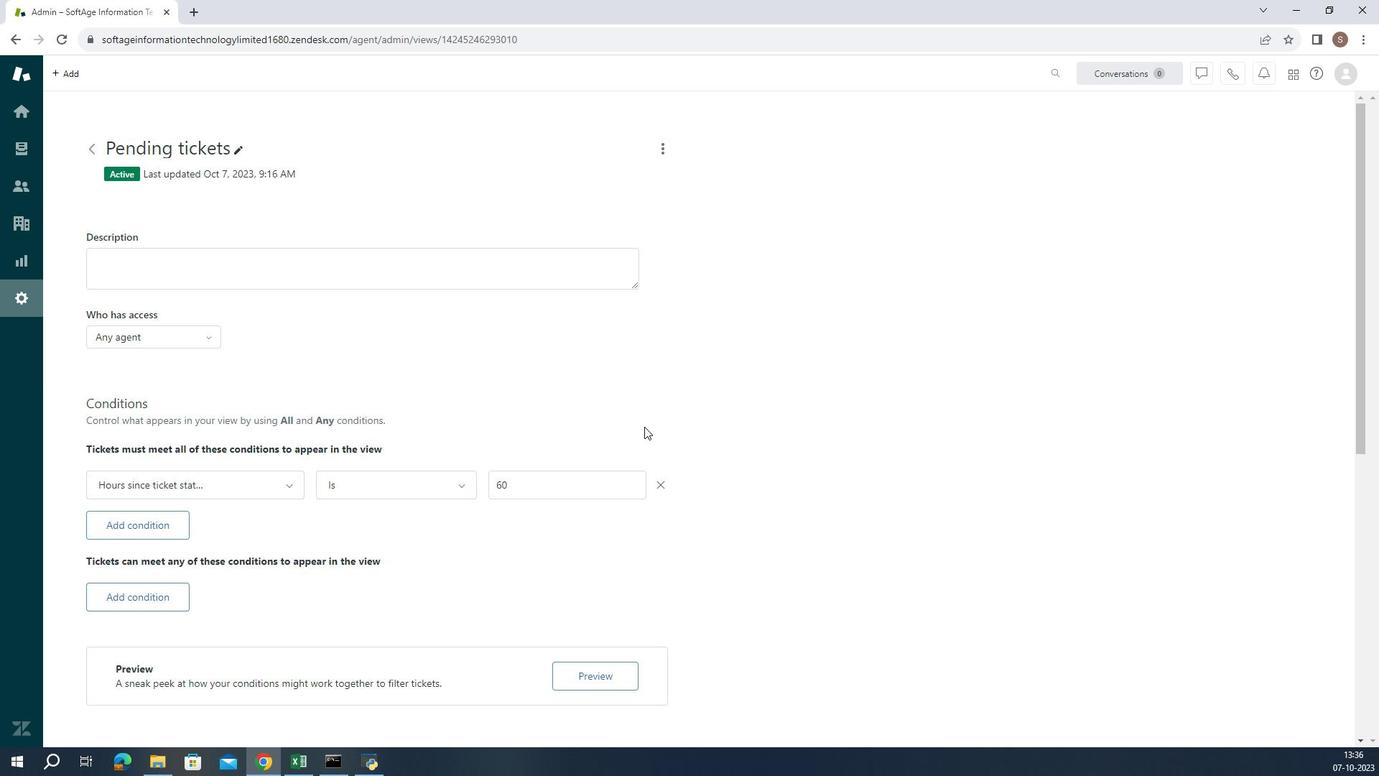
Action: Mouse pressed left at (572, 481)
Screenshot: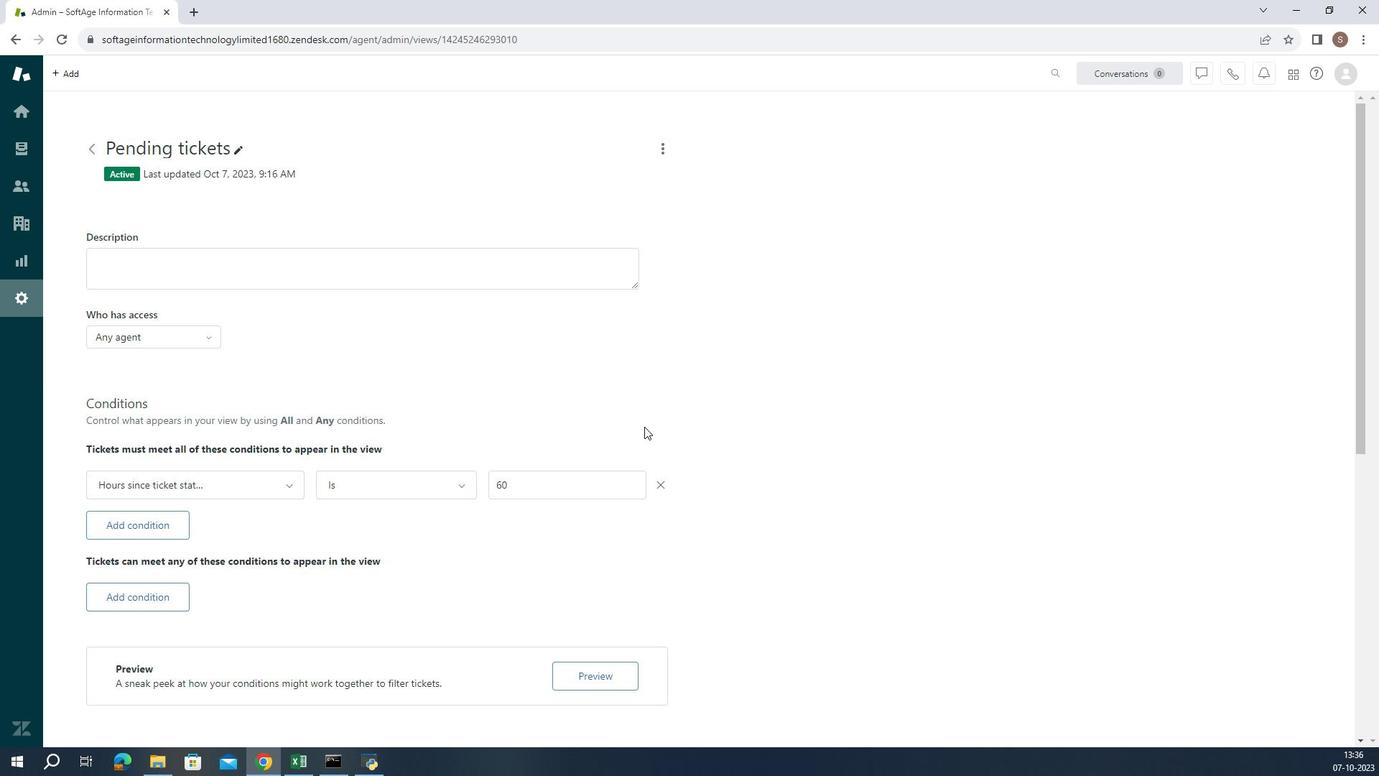 
